 Task: Find connections with filter location Srīsailain with filter topic #Socialentrepreneurshipwith filter profile language Potuguese with filter current company Reliance Digital Retail Ltd. with filter school Vijaya College, 11th Main, 4th block, Jayanagar, Bangalore-11.(Previous name: B.H.S First Grade College) with filter industry Hotels and Motels with filter service category Web Design with filter keywords title Vice President of Marketing
Action: Mouse moved to (537, 67)
Screenshot: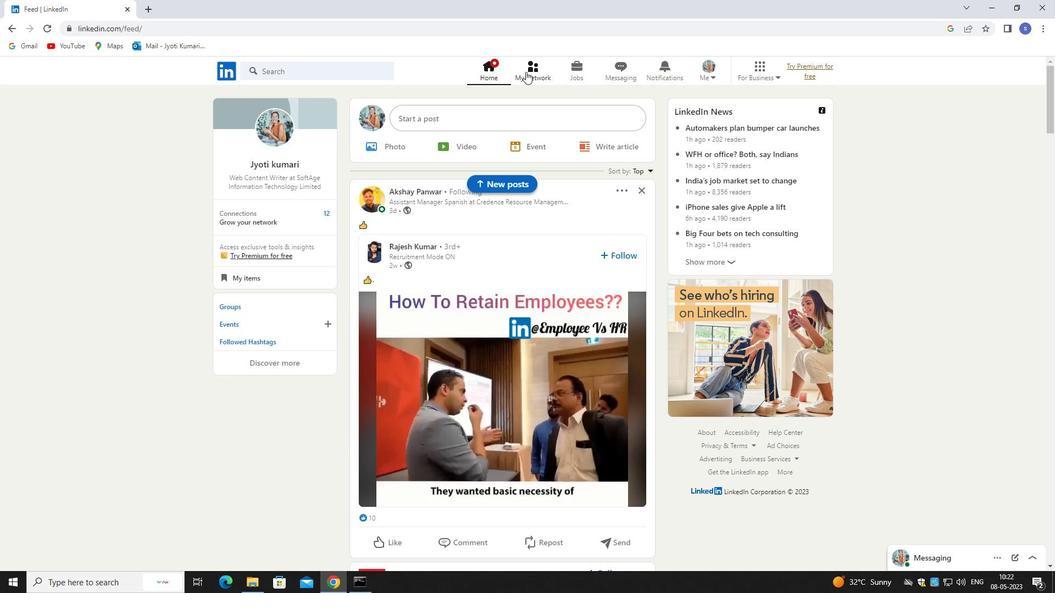
Action: Mouse pressed left at (537, 67)
Screenshot: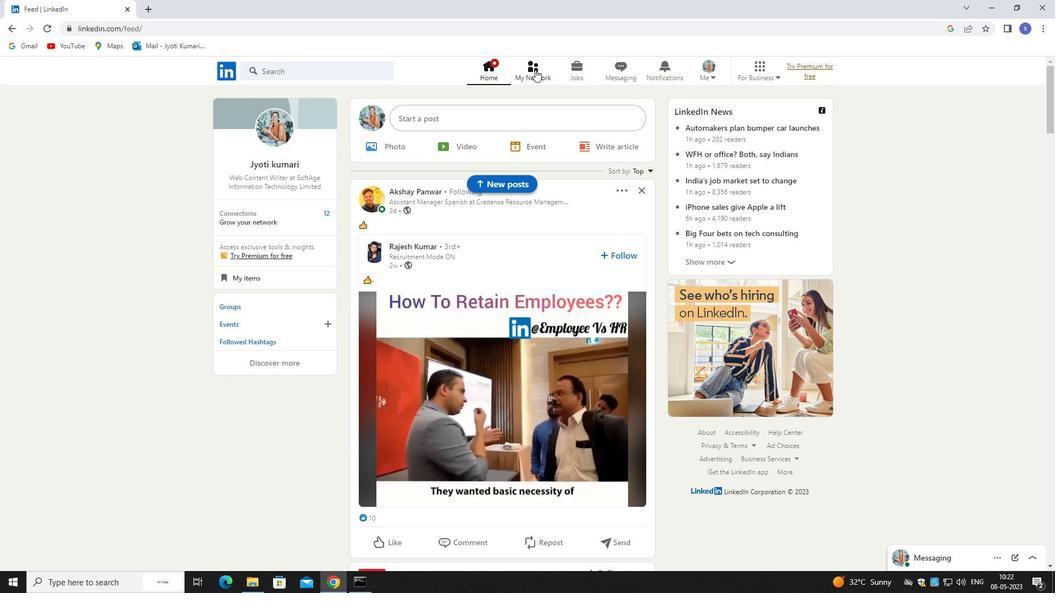 
Action: Mouse moved to (538, 67)
Screenshot: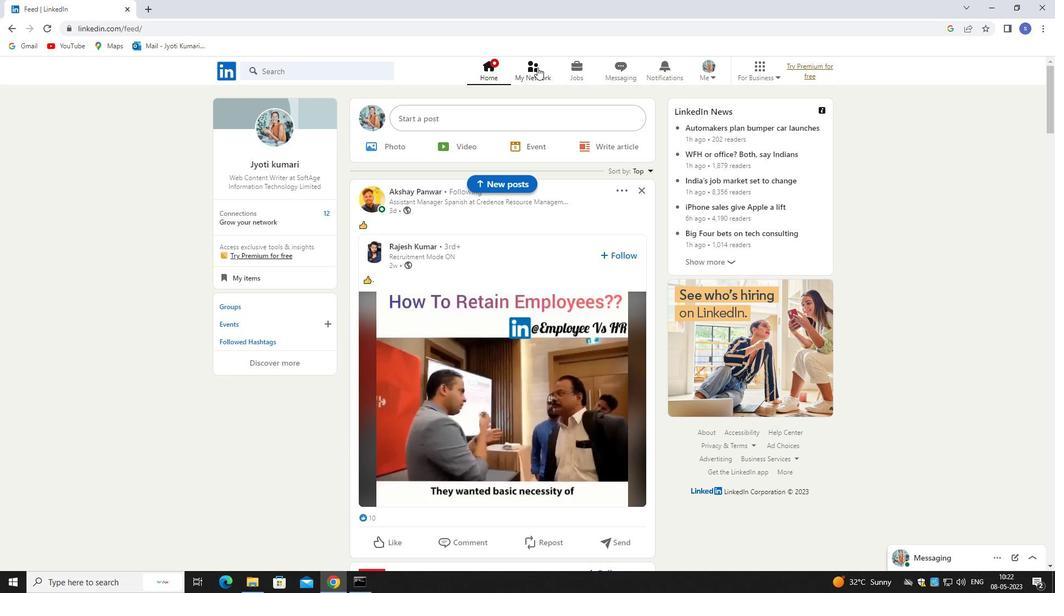 
Action: Mouse pressed left at (538, 67)
Screenshot: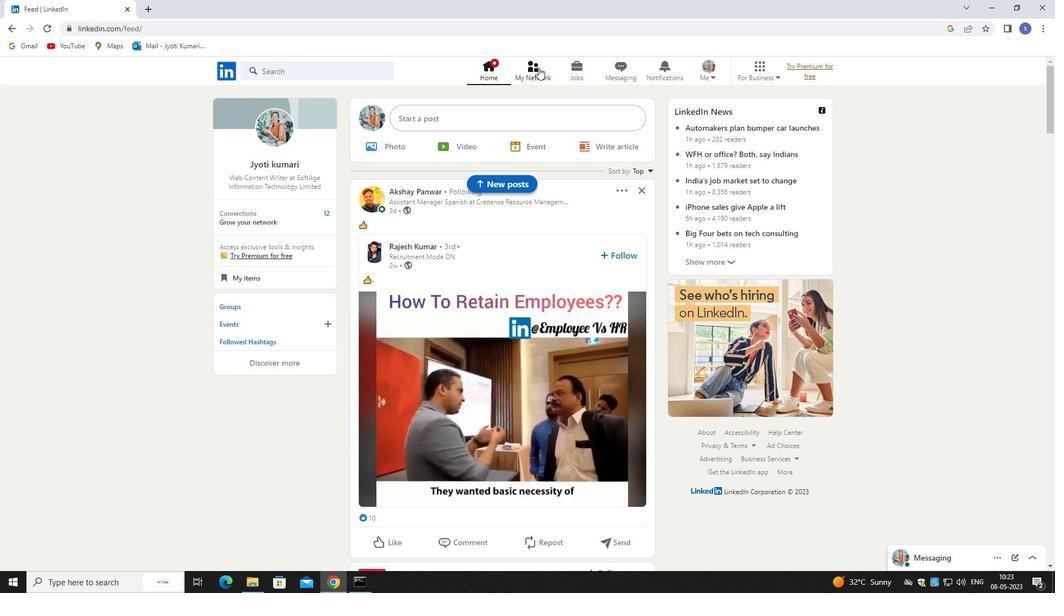 
Action: Mouse moved to (358, 128)
Screenshot: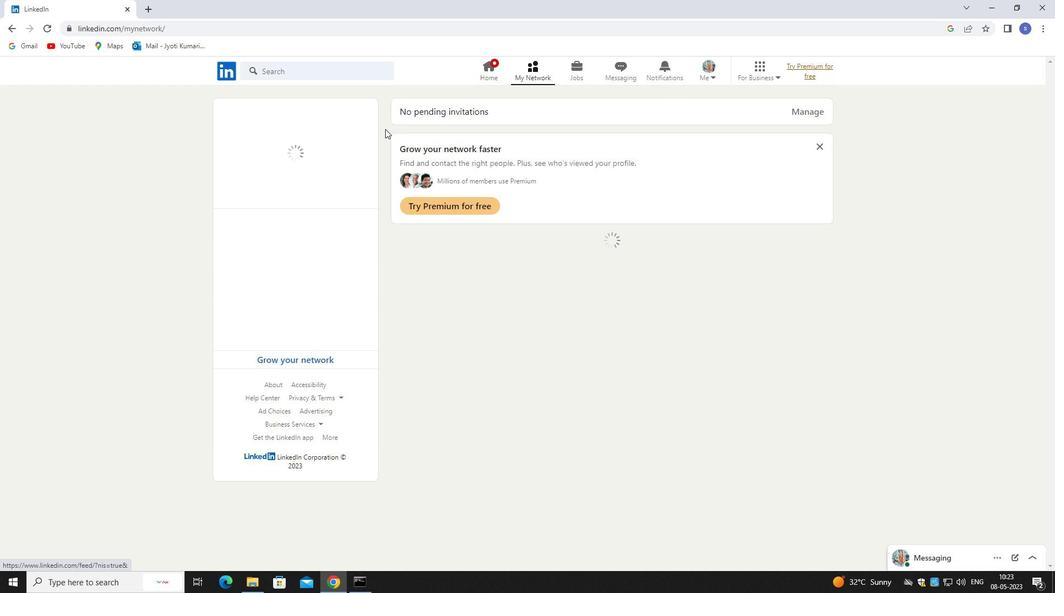 
Action: Mouse pressed left at (358, 128)
Screenshot: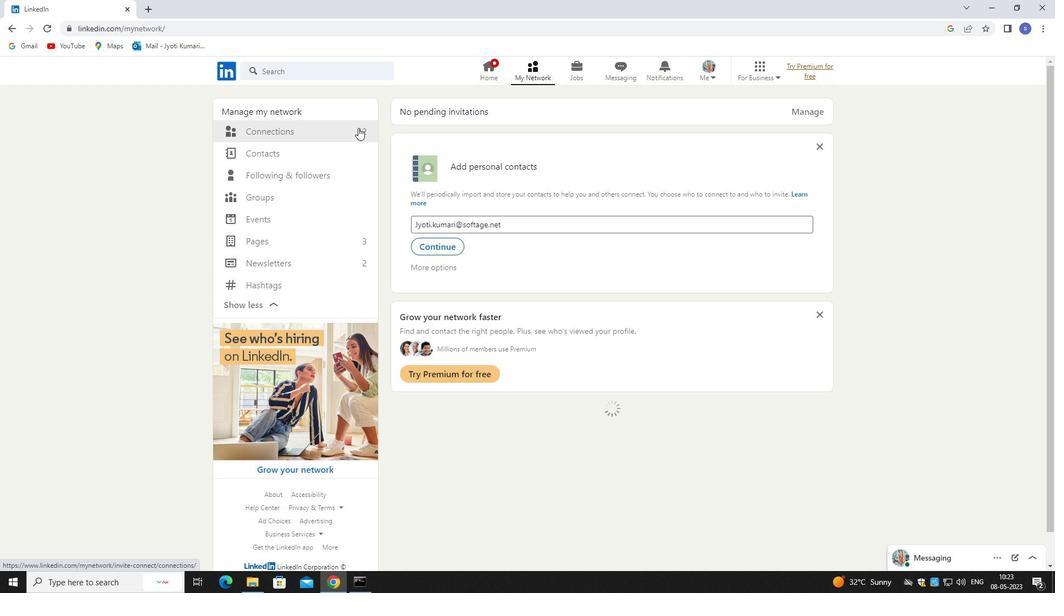 
Action: Mouse pressed left at (358, 128)
Screenshot: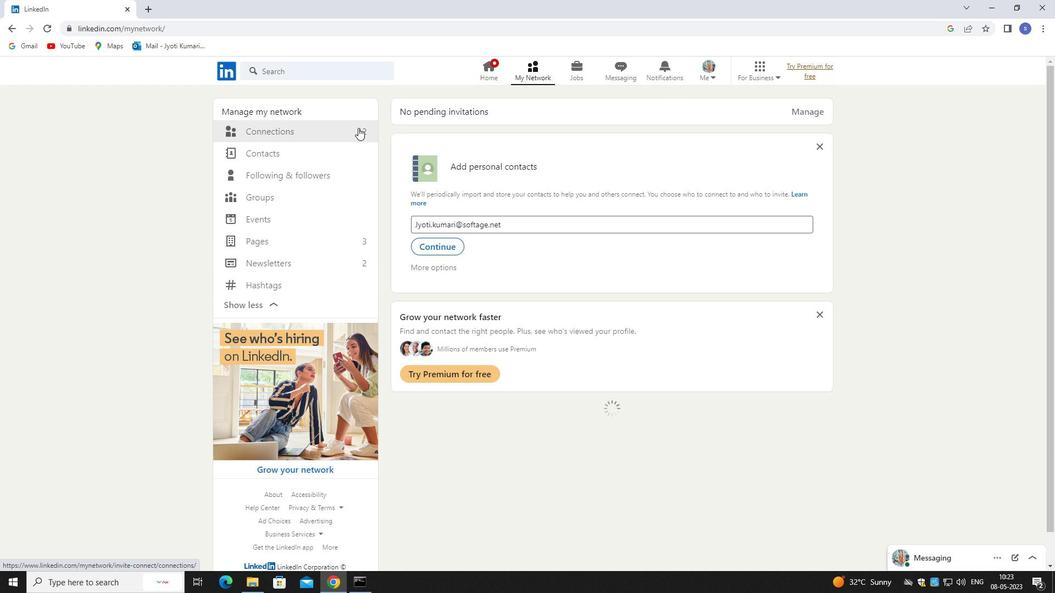 
Action: Mouse moved to (599, 130)
Screenshot: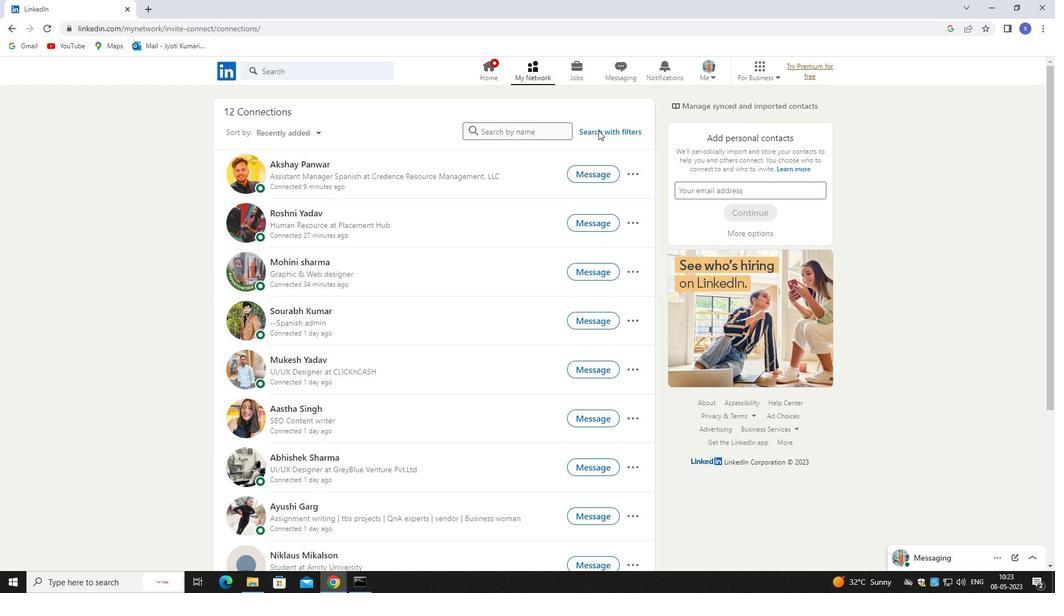 
Action: Mouse pressed left at (599, 130)
Screenshot: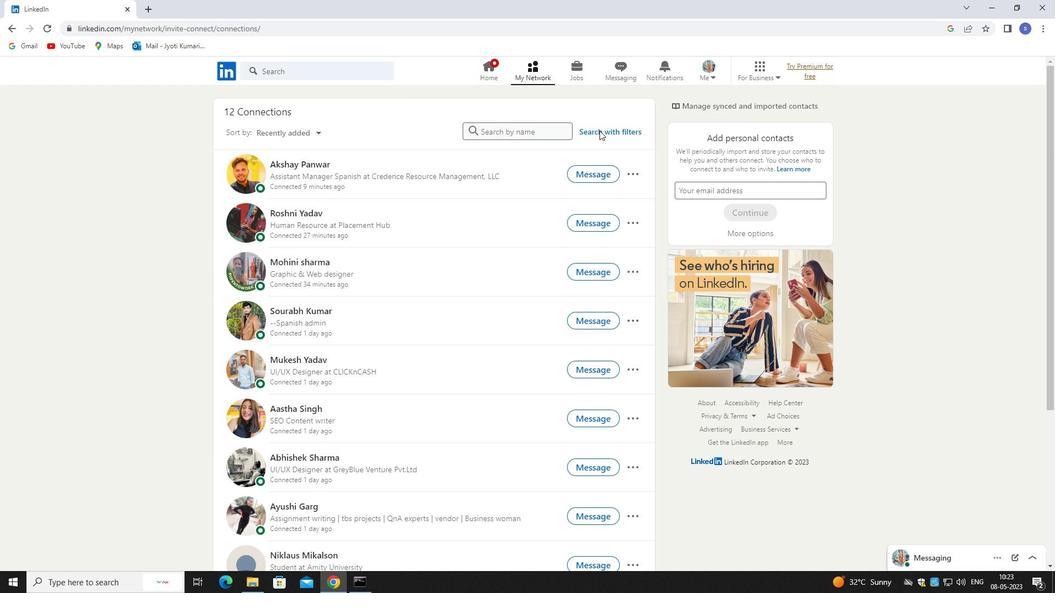 
Action: Mouse moved to (600, 130)
Screenshot: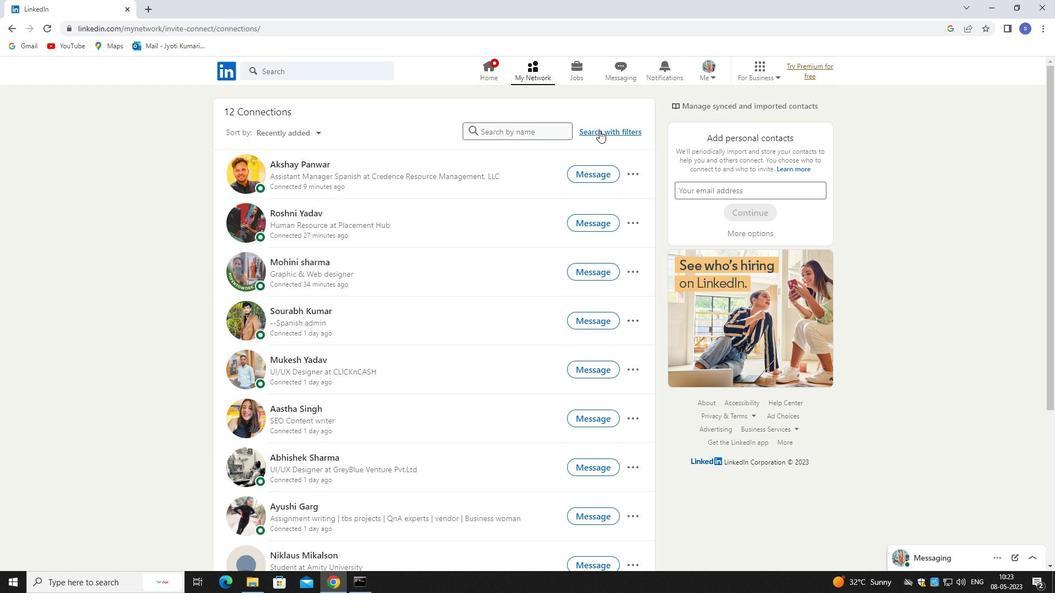
Action: Mouse pressed left at (600, 130)
Screenshot: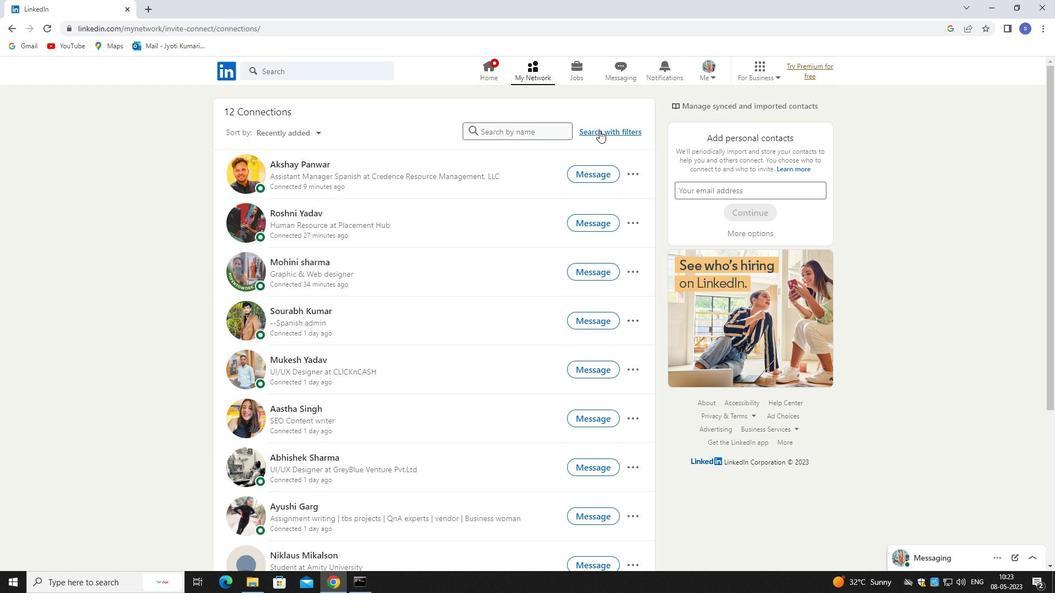 
Action: Mouse moved to (567, 103)
Screenshot: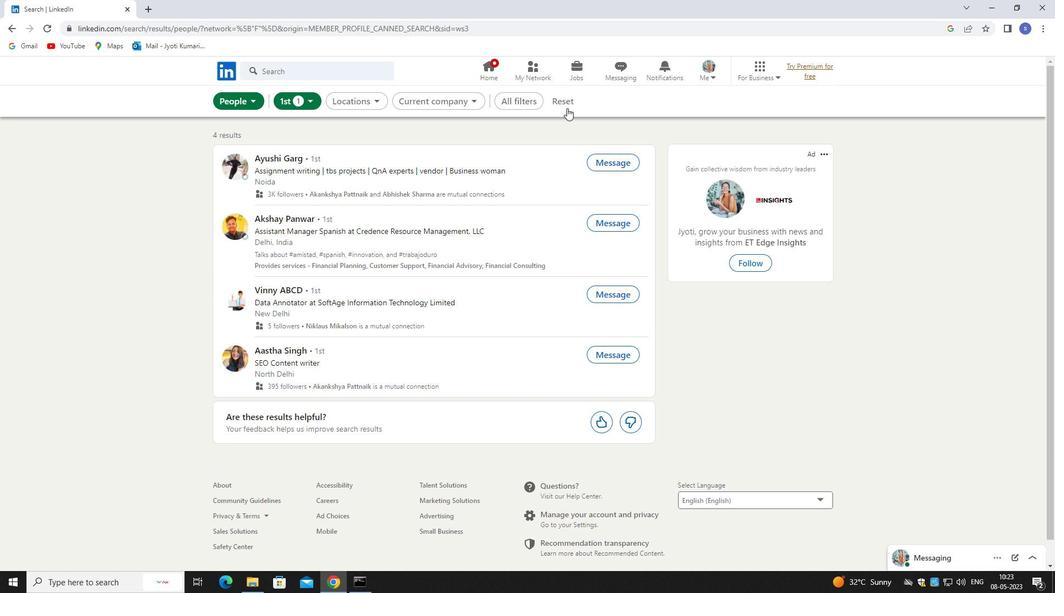 
Action: Mouse pressed left at (567, 103)
Screenshot: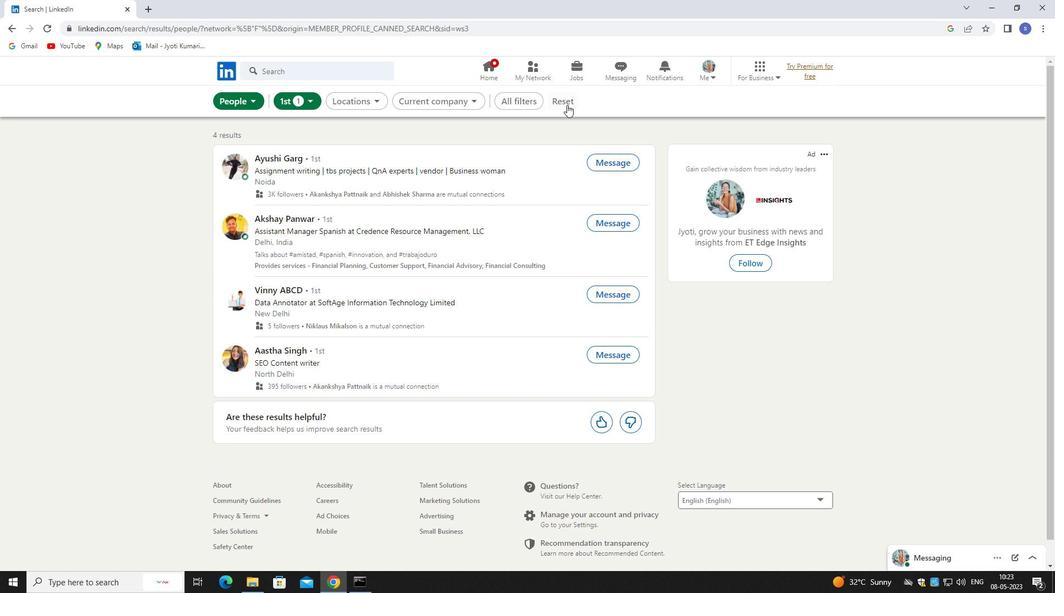 
Action: Mouse moved to (549, 99)
Screenshot: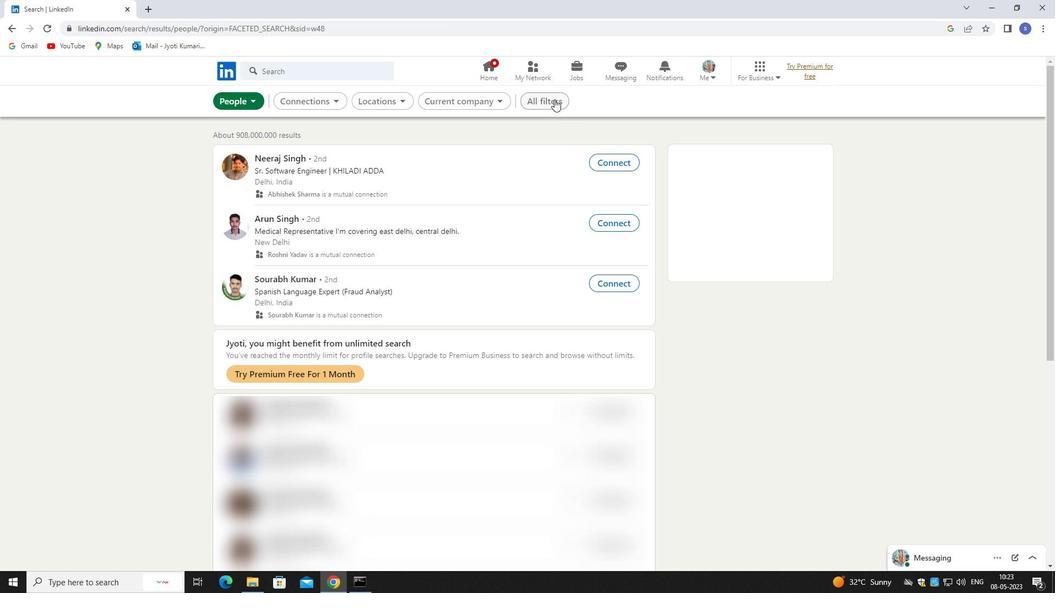 
Action: Mouse pressed left at (549, 99)
Screenshot: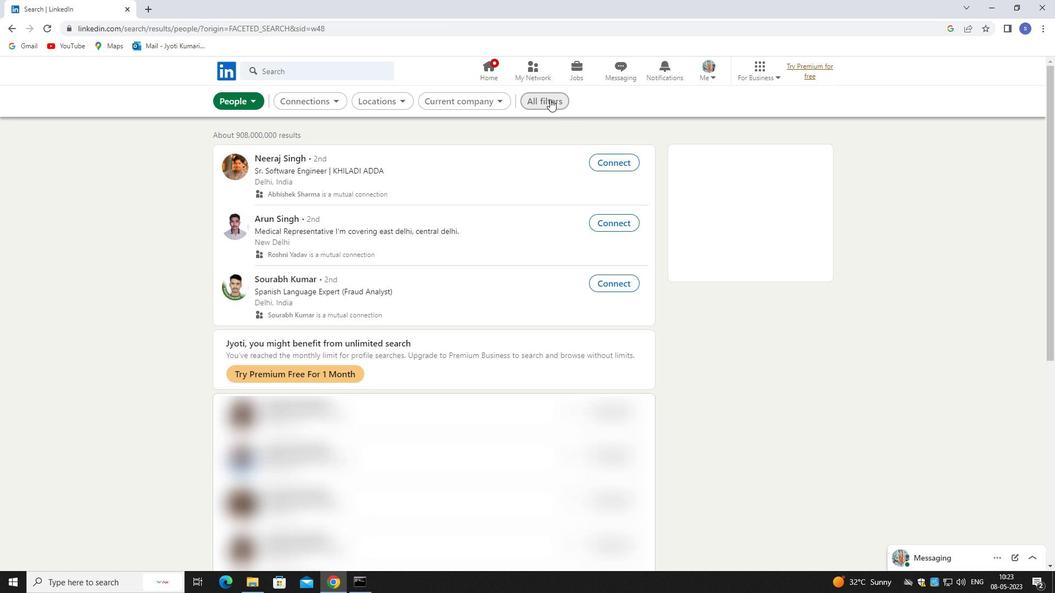 
Action: Mouse moved to (923, 432)
Screenshot: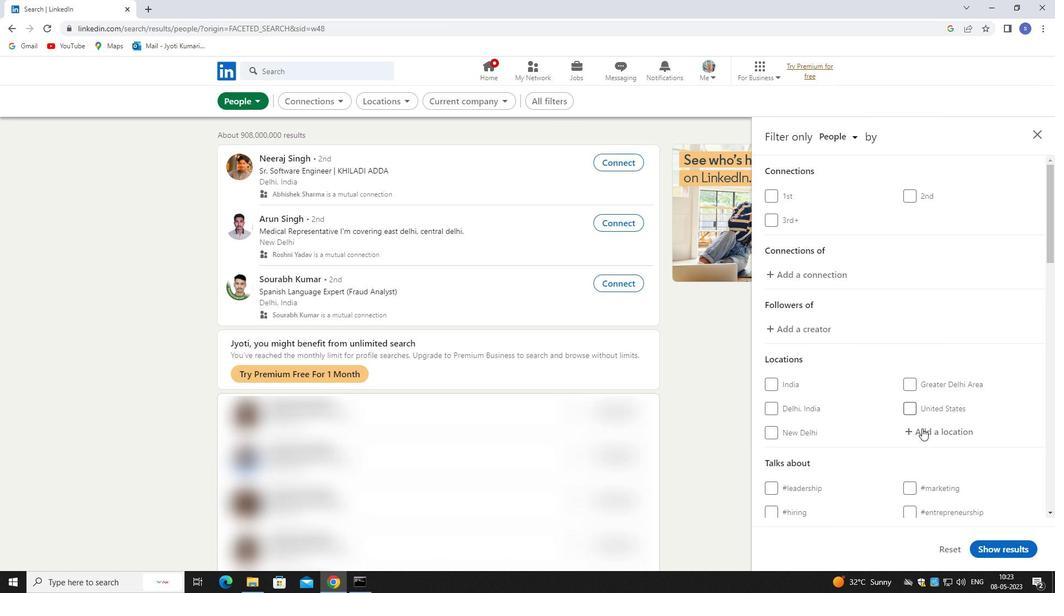 
Action: Mouse pressed left at (923, 432)
Screenshot: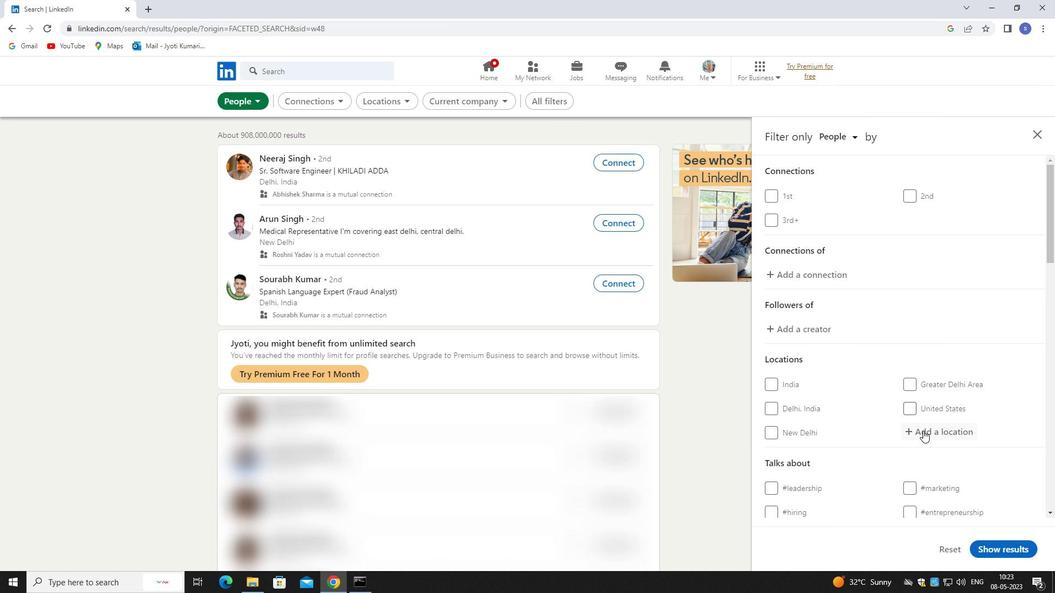 
Action: Mouse moved to (918, 456)
Screenshot: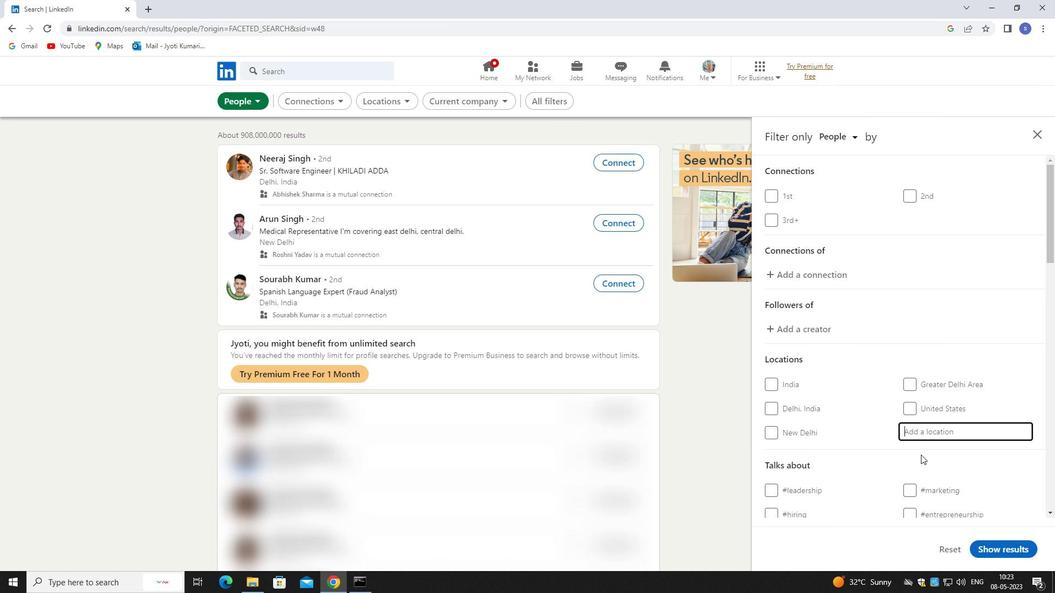 
Action: Key pressed srisai
Screenshot: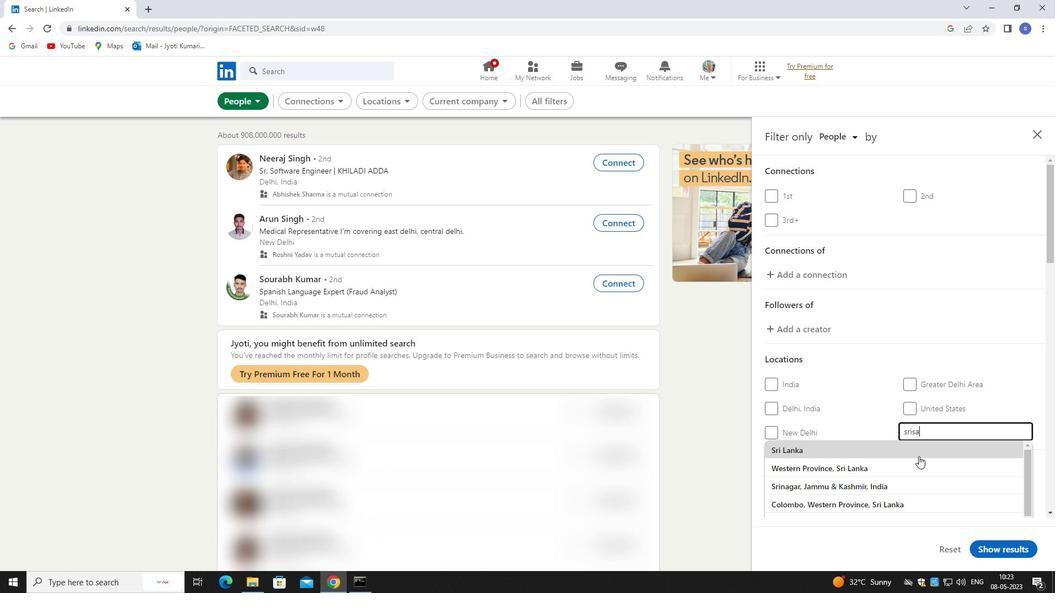
Action: Mouse moved to (925, 446)
Screenshot: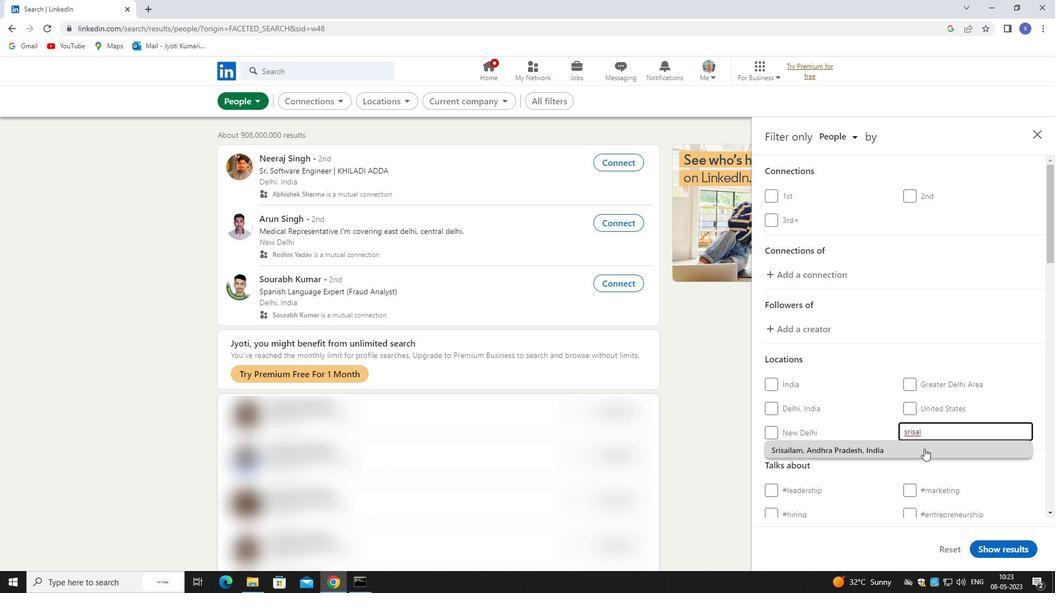 
Action: Mouse pressed left at (925, 446)
Screenshot: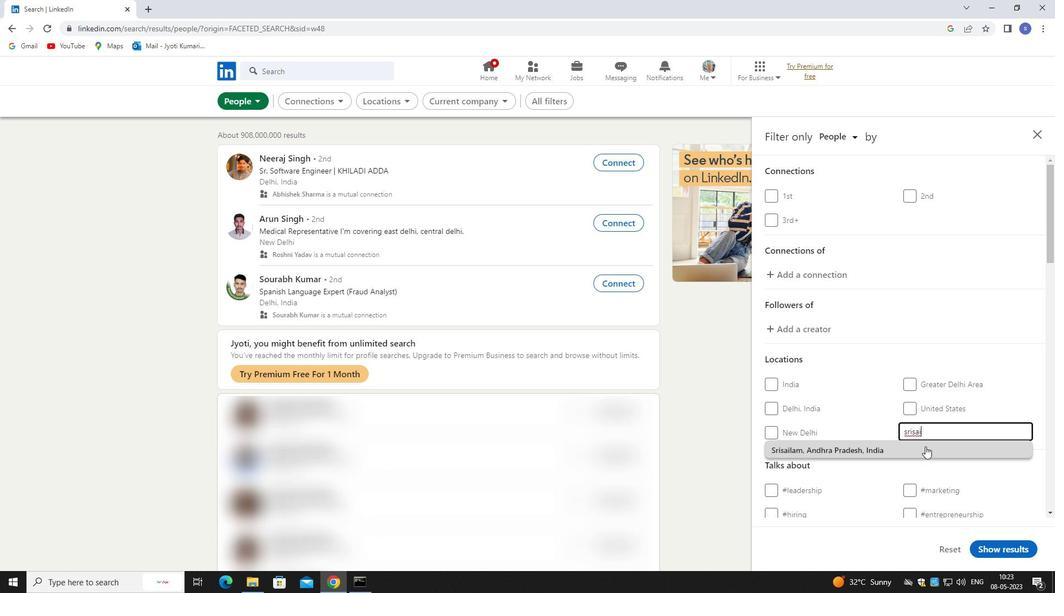 
Action: Mouse moved to (926, 446)
Screenshot: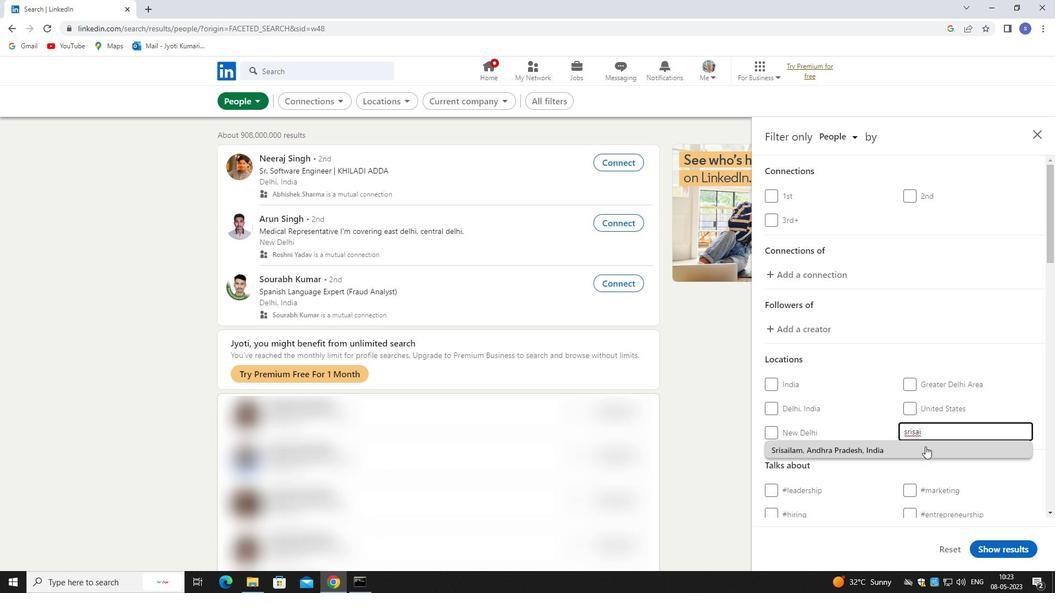 
Action: Mouse scrolled (926, 445) with delta (0, 0)
Screenshot: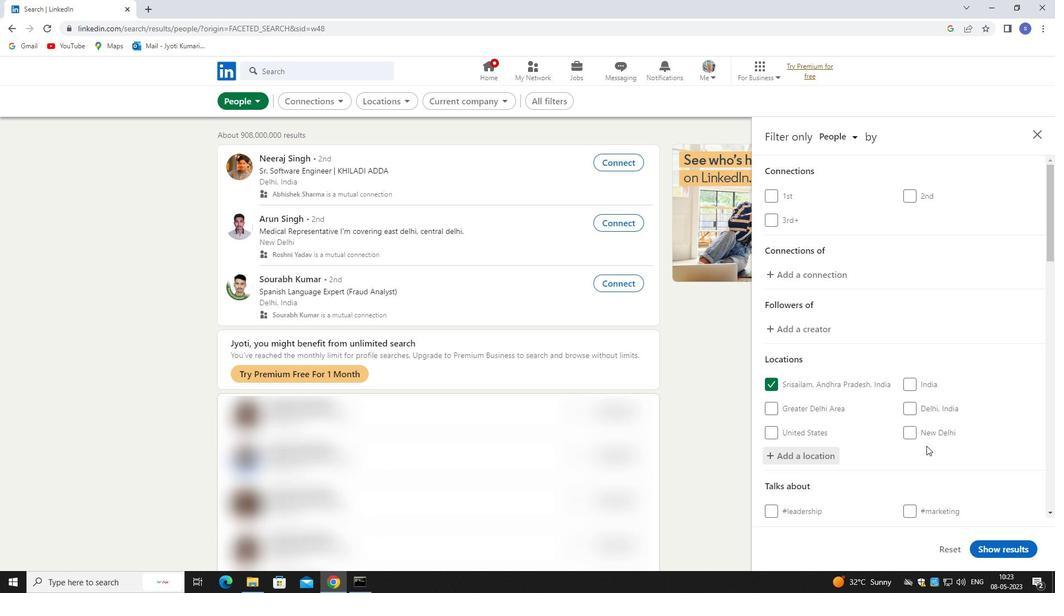 
Action: Mouse scrolled (926, 445) with delta (0, 0)
Screenshot: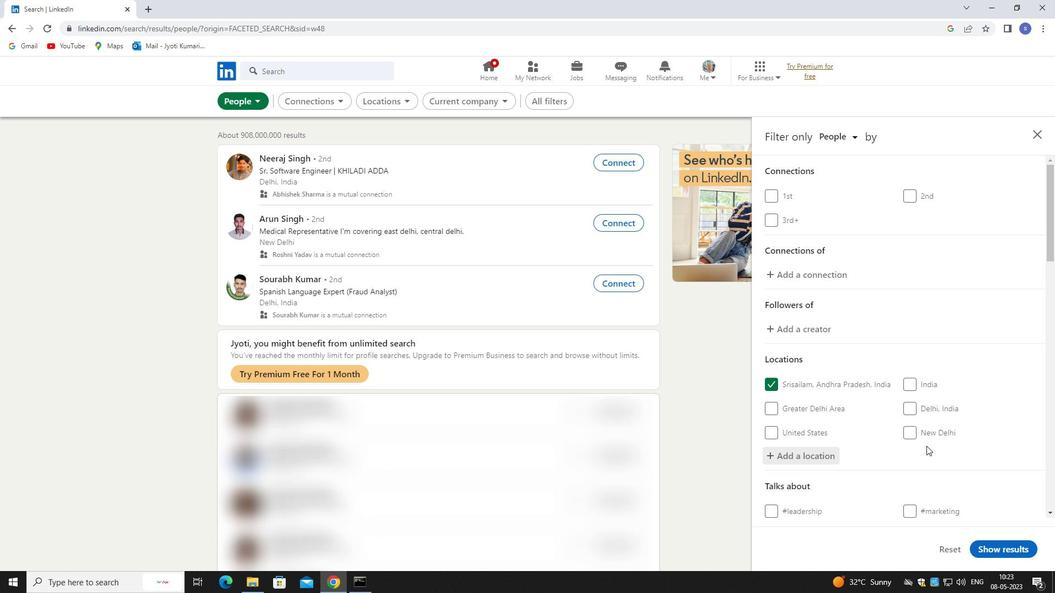 
Action: Mouse scrolled (926, 445) with delta (0, 0)
Screenshot: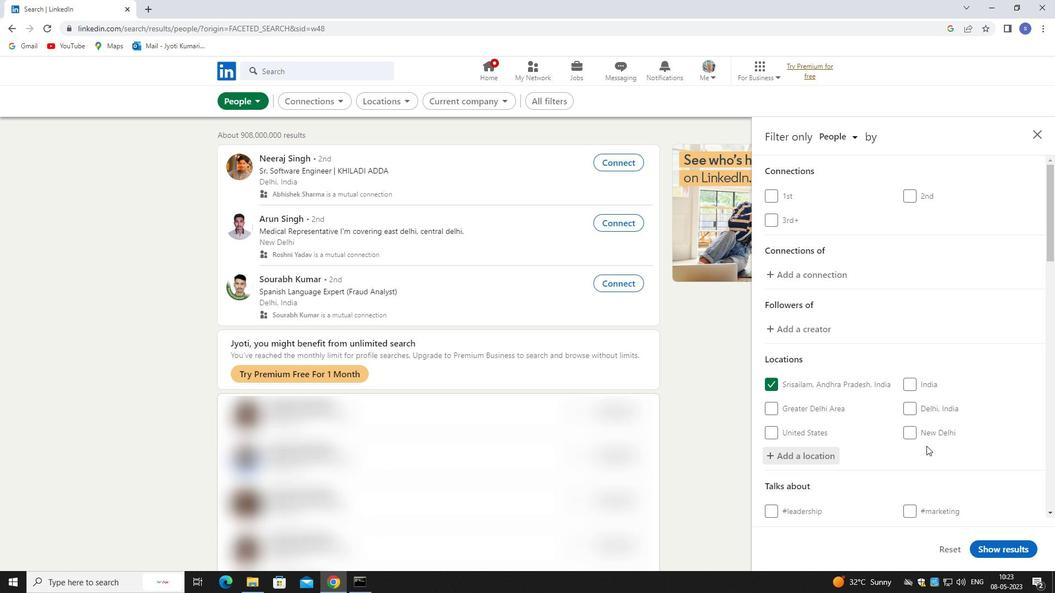 
Action: Mouse moved to (939, 393)
Screenshot: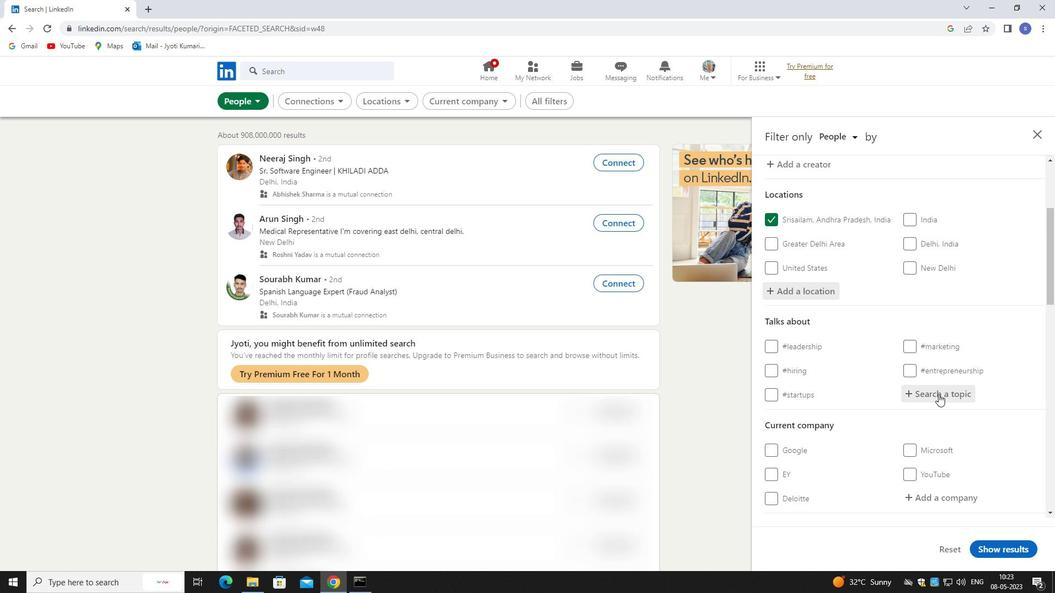 
Action: Mouse pressed left at (939, 393)
Screenshot: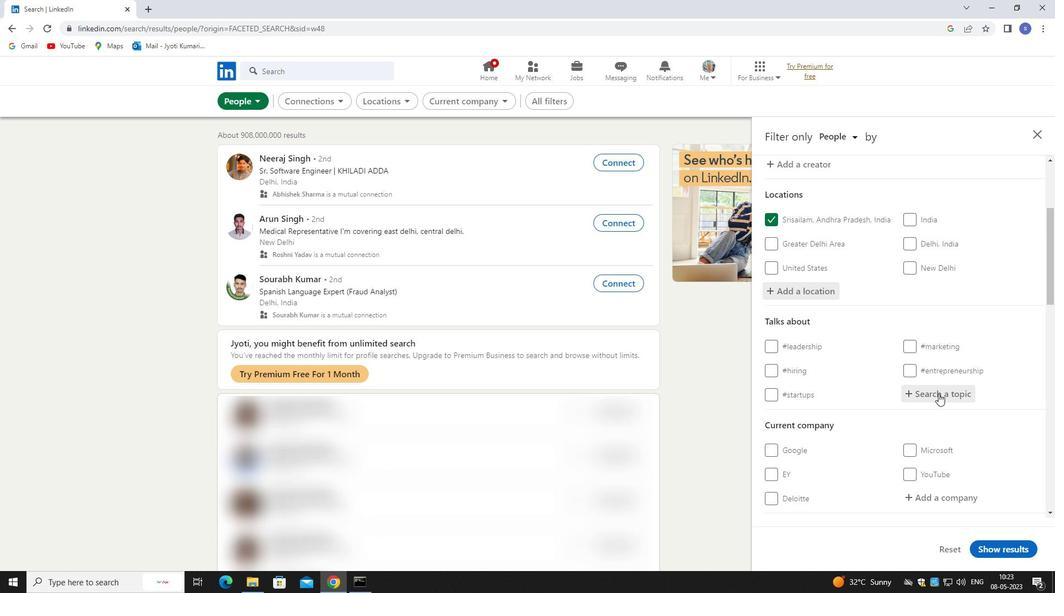 
Action: Mouse moved to (914, 410)
Screenshot: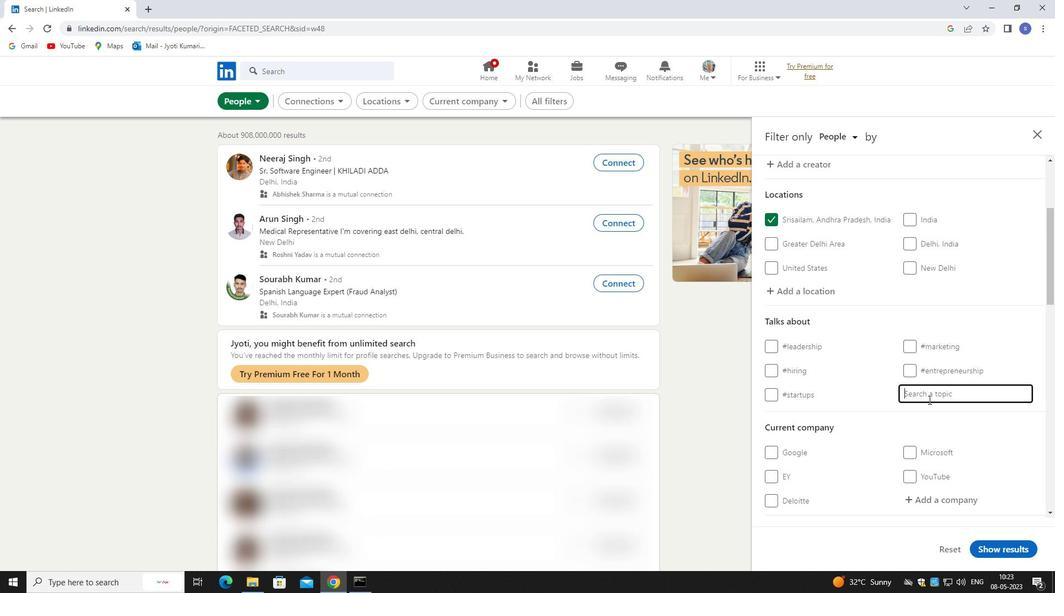 
Action: Key pressed socialen
Screenshot: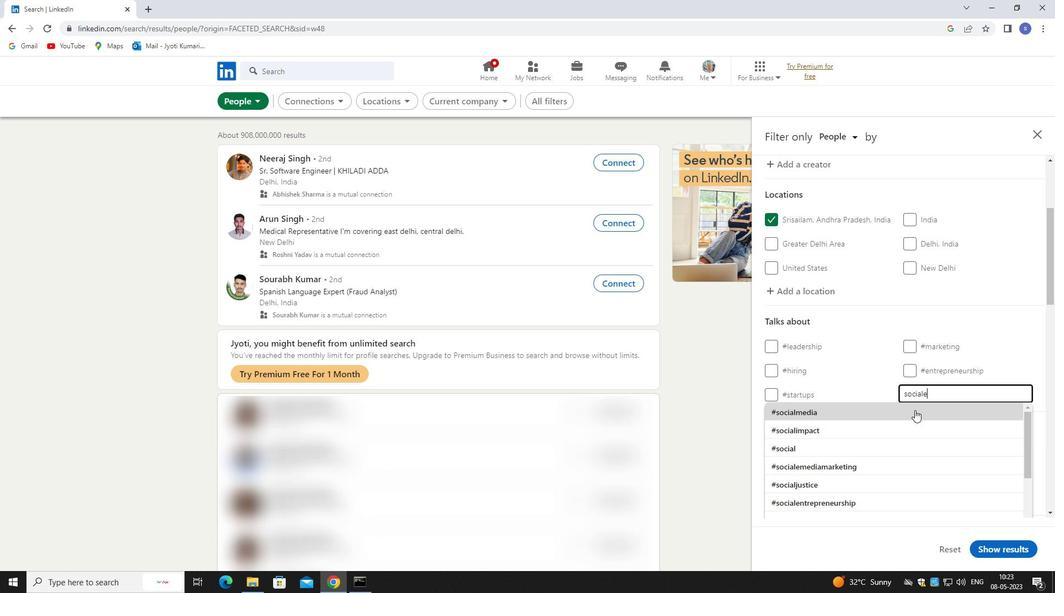 
Action: Mouse moved to (911, 413)
Screenshot: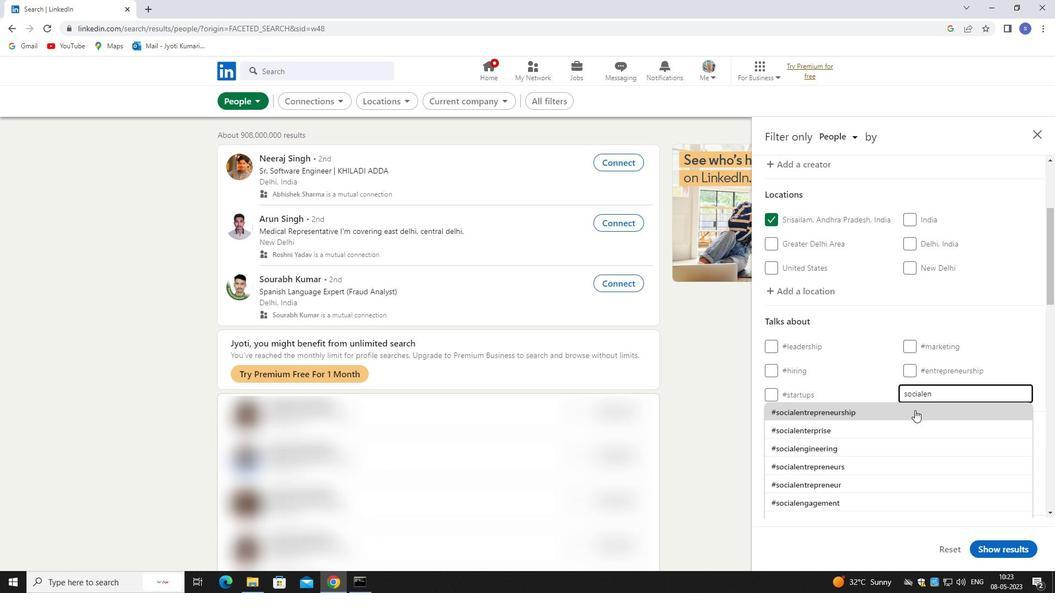 
Action: Mouse pressed left at (911, 413)
Screenshot: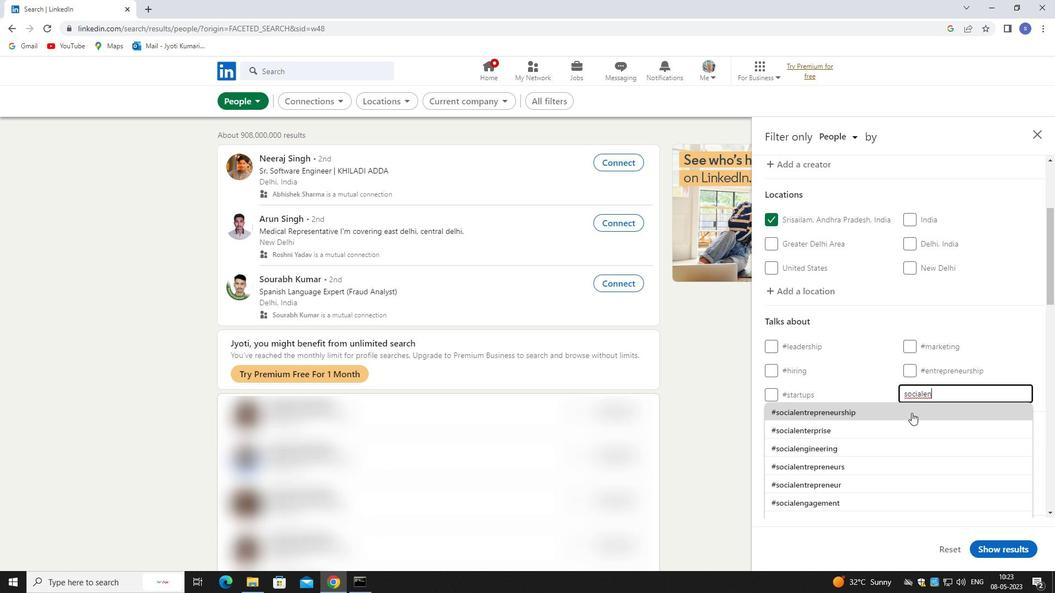 
Action: Mouse scrolled (911, 412) with delta (0, 0)
Screenshot: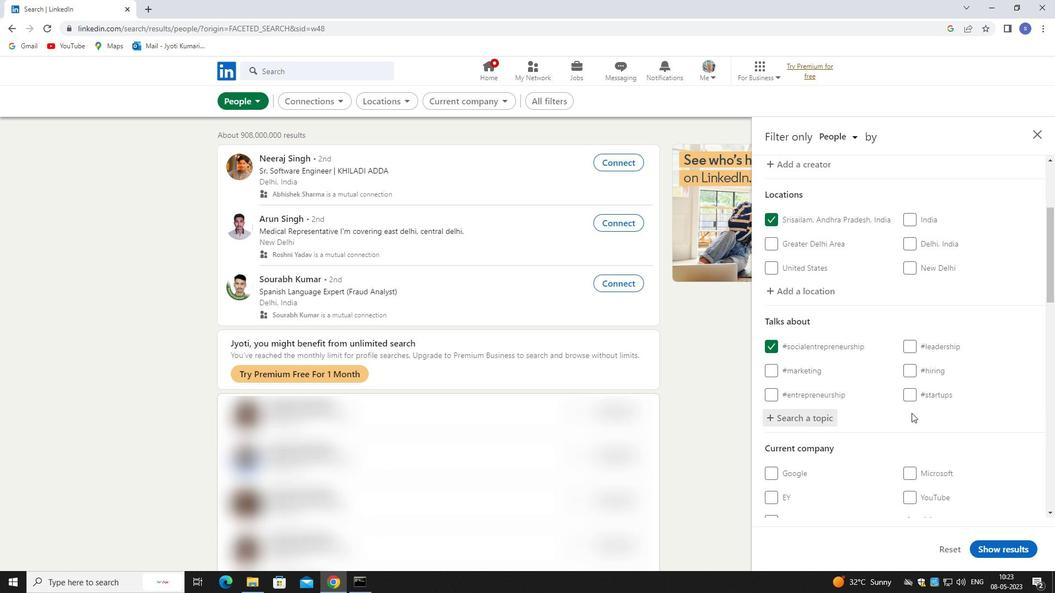 
Action: Mouse scrolled (911, 412) with delta (0, 0)
Screenshot: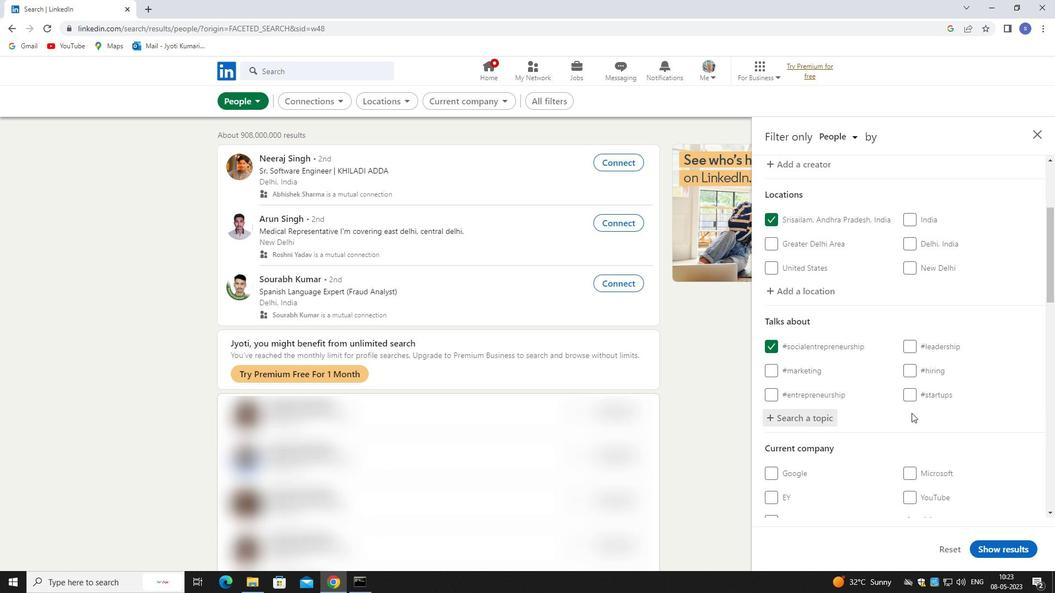 
Action: Mouse scrolled (911, 412) with delta (0, 0)
Screenshot: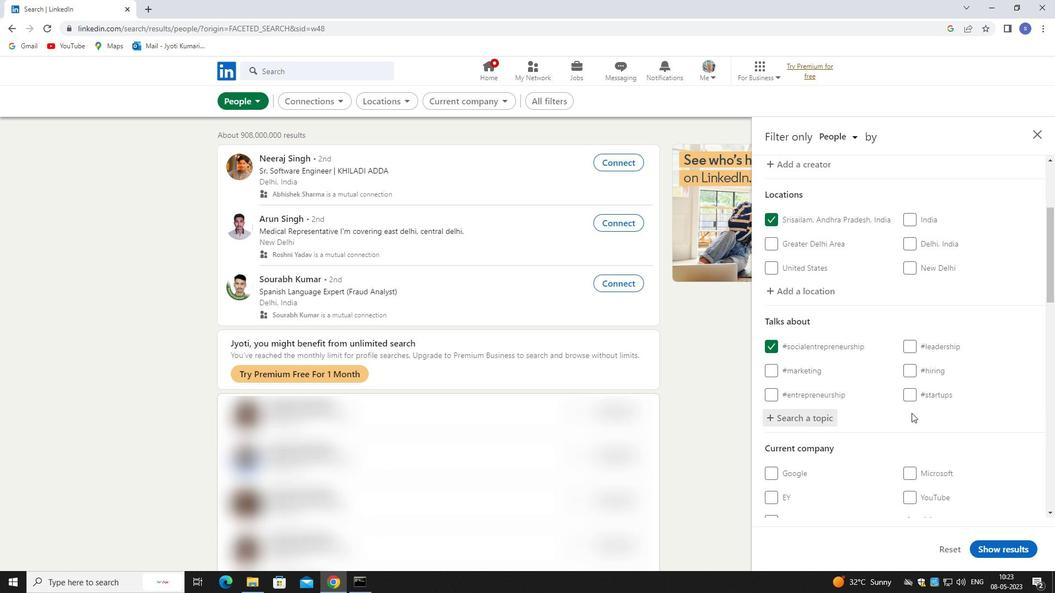 
Action: Mouse scrolled (911, 412) with delta (0, 0)
Screenshot: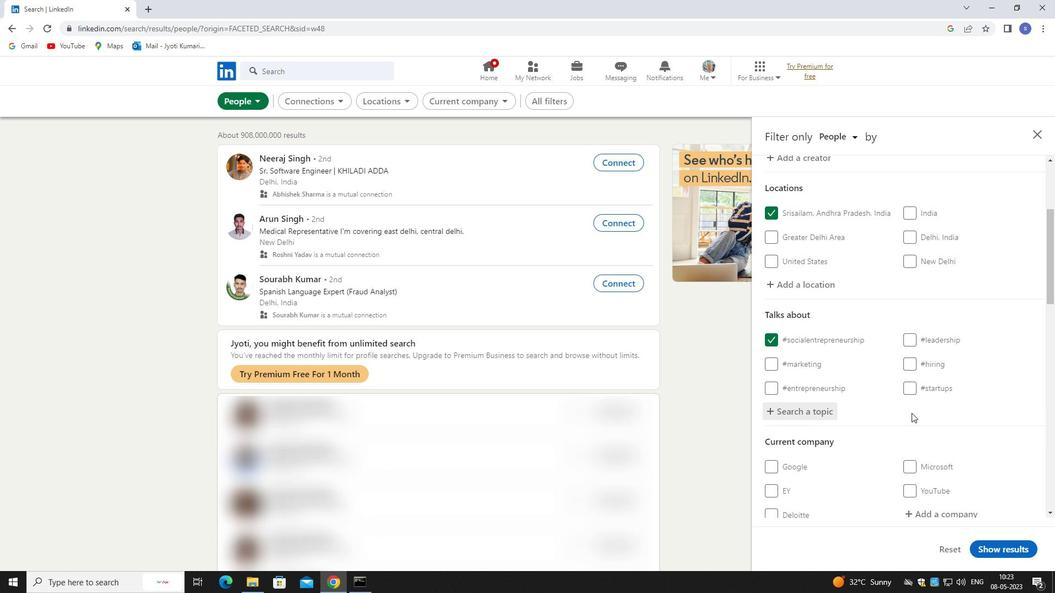 
Action: Mouse moved to (944, 302)
Screenshot: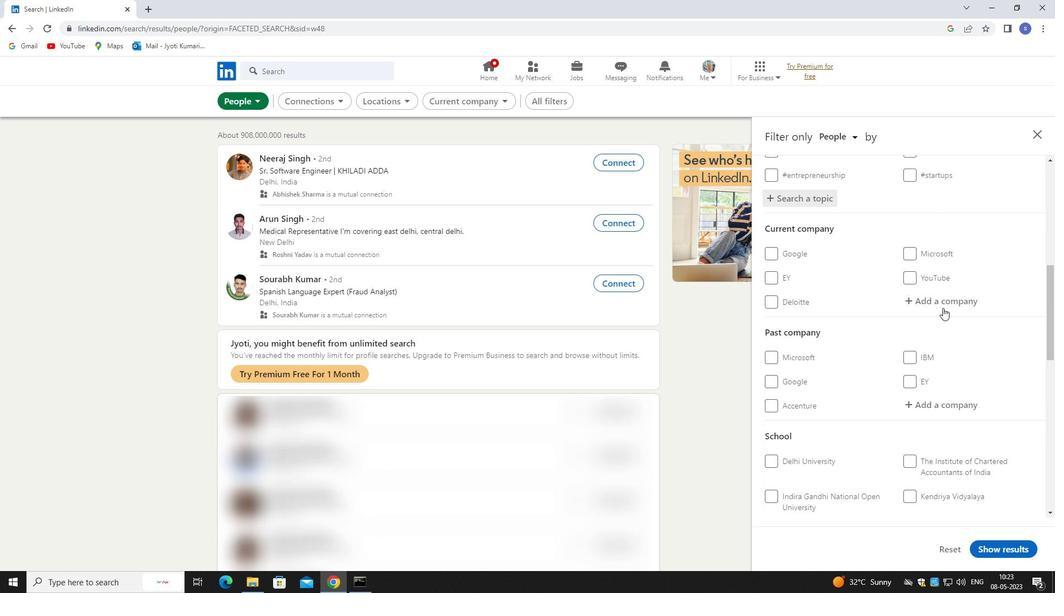 
Action: Mouse pressed left at (944, 302)
Screenshot: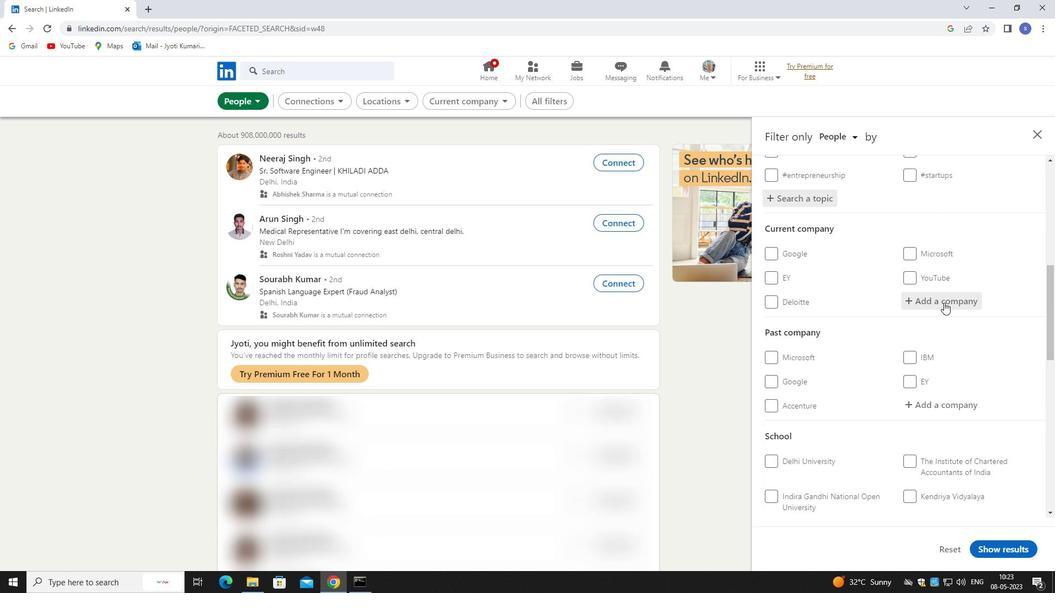 
Action: Mouse moved to (933, 304)
Screenshot: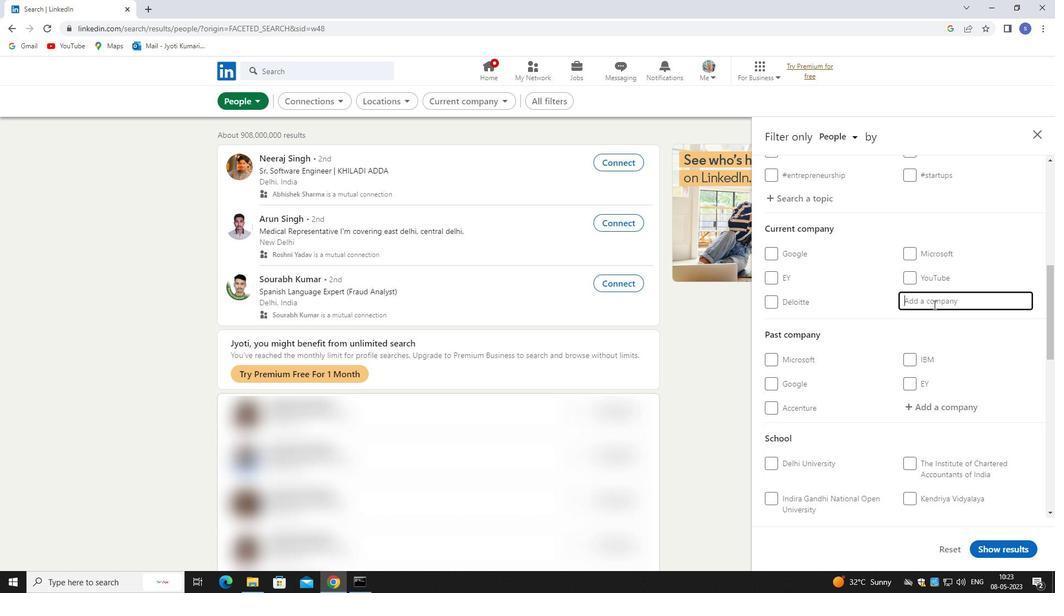 
Action: Key pressed reliance
Screenshot: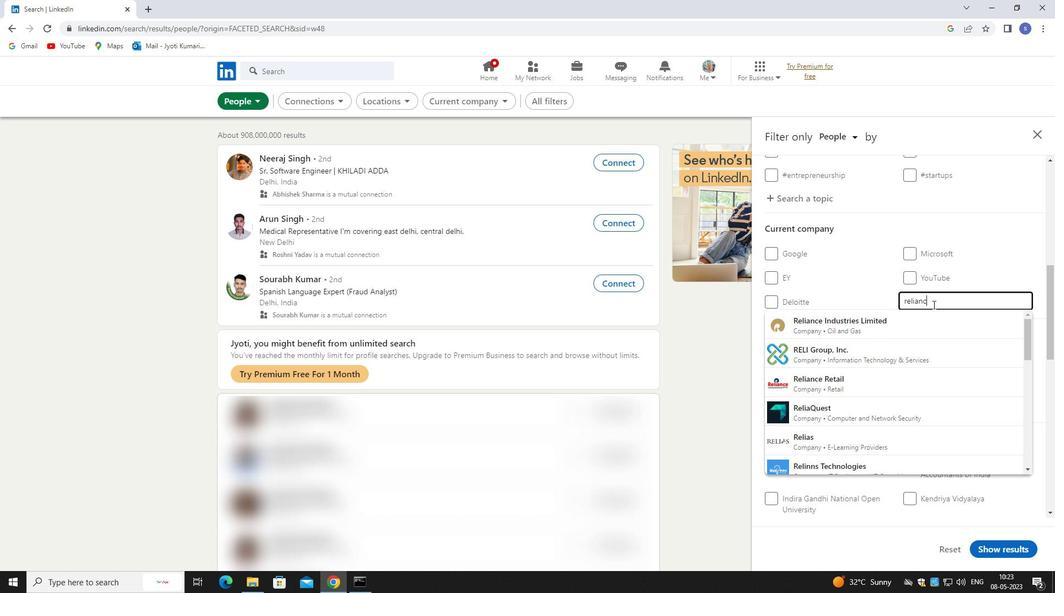 
Action: Mouse moved to (931, 460)
Screenshot: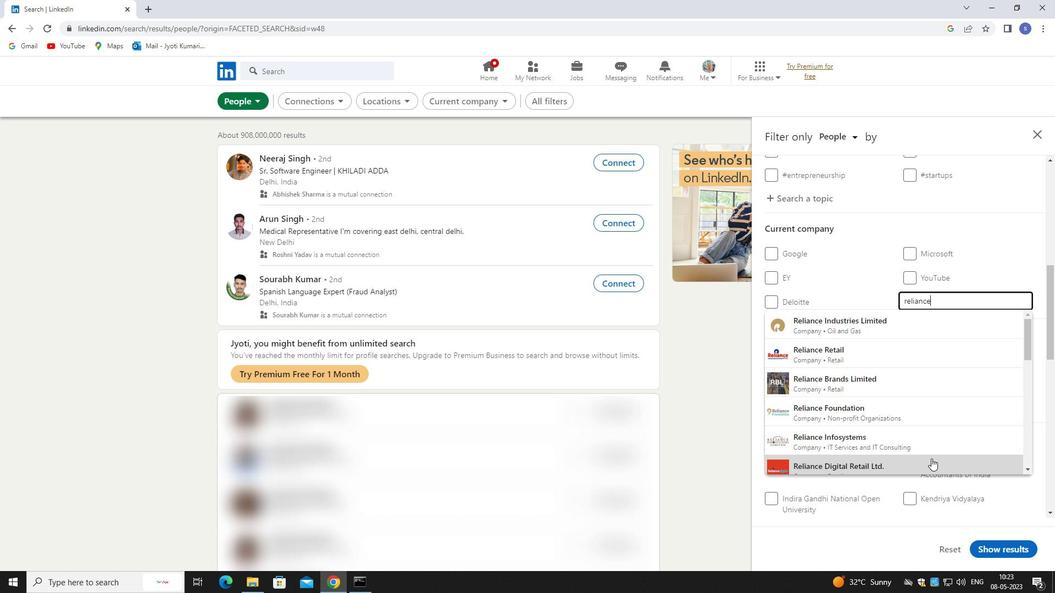 
Action: Mouse pressed left at (931, 460)
Screenshot: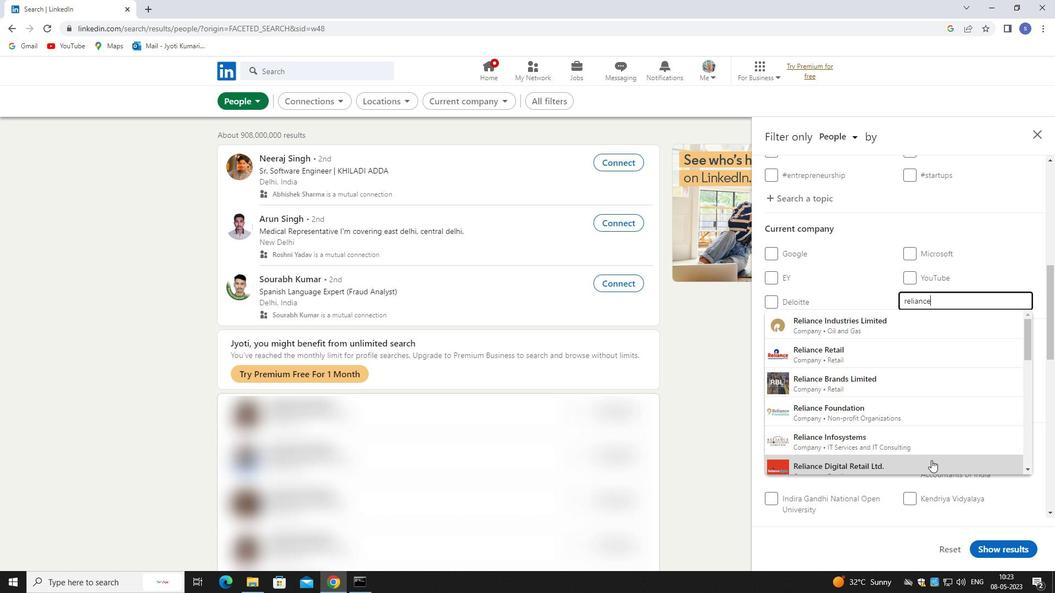 
Action: Mouse moved to (934, 454)
Screenshot: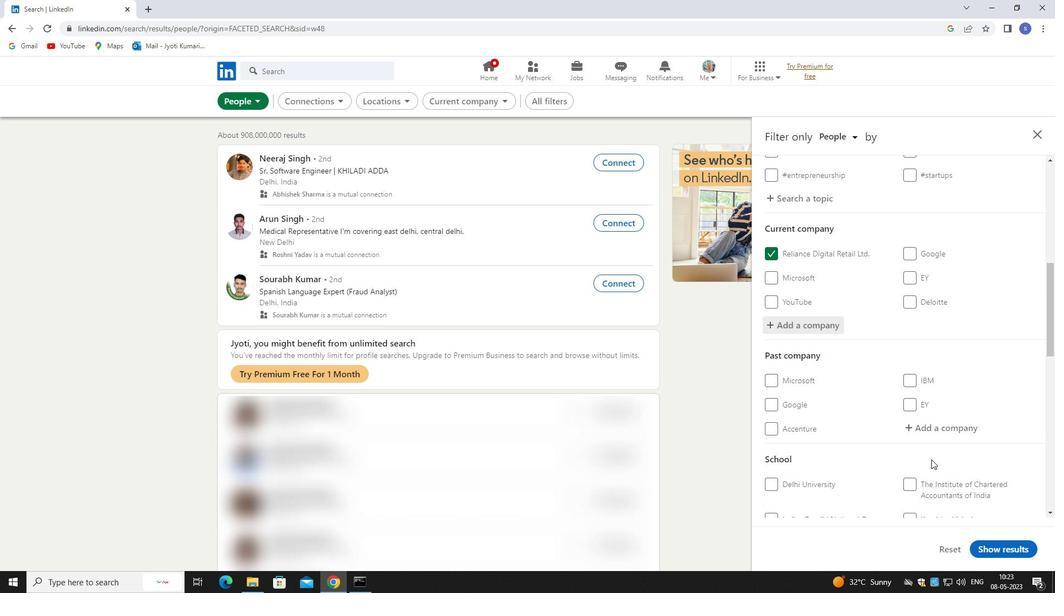 
Action: Mouse scrolled (934, 454) with delta (0, 0)
Screenshot: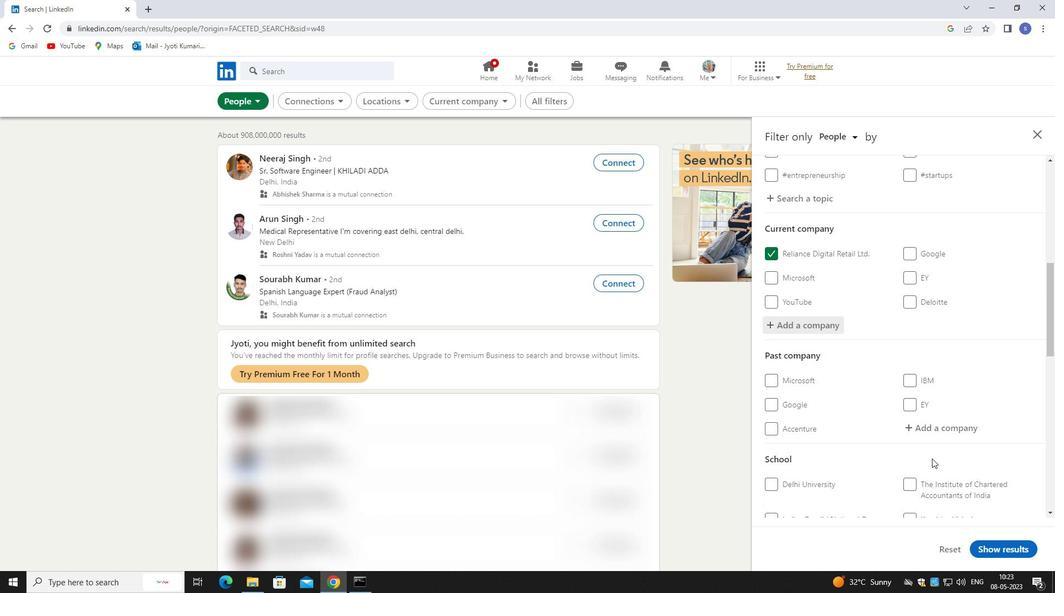 
Action: Mouse moved to (934, 454)
Screenshot: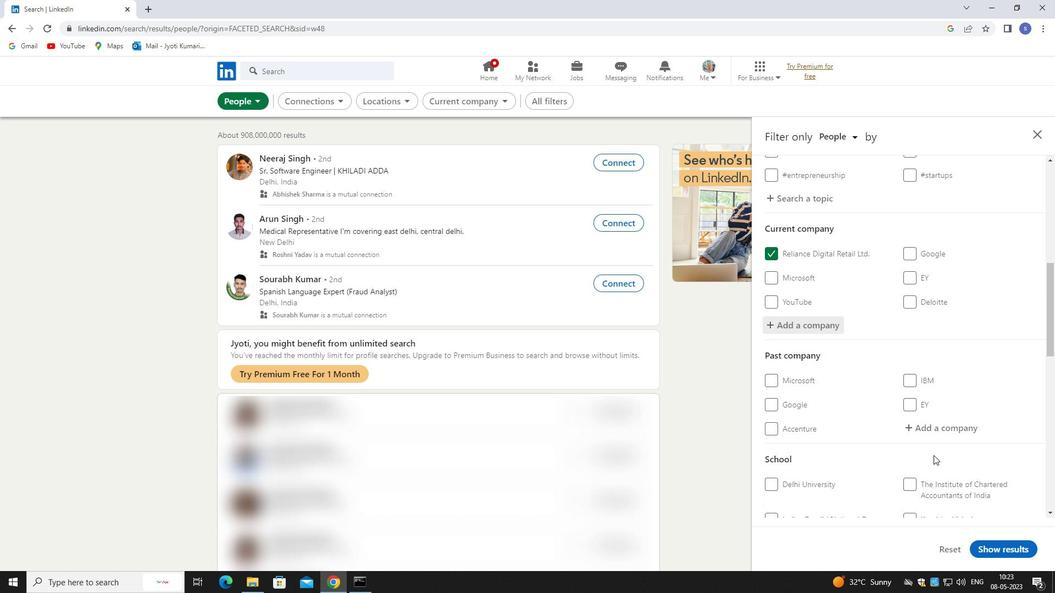 
Action: Mouse scrolled (934, 454) with delta (0, 0)
Screenshot: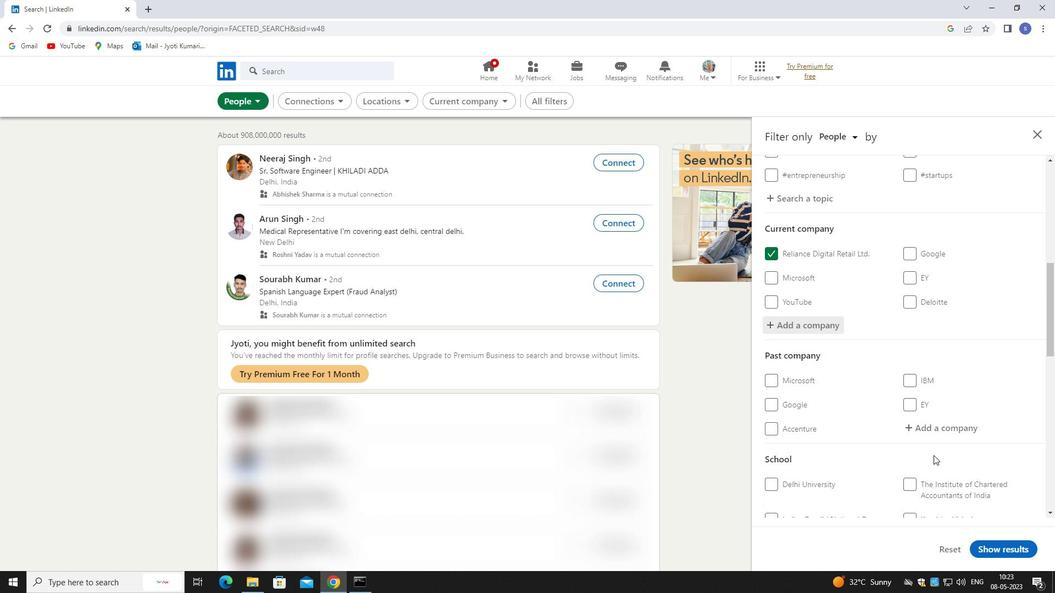 
Action: Mouse moved to (934, 454)
Screenshot: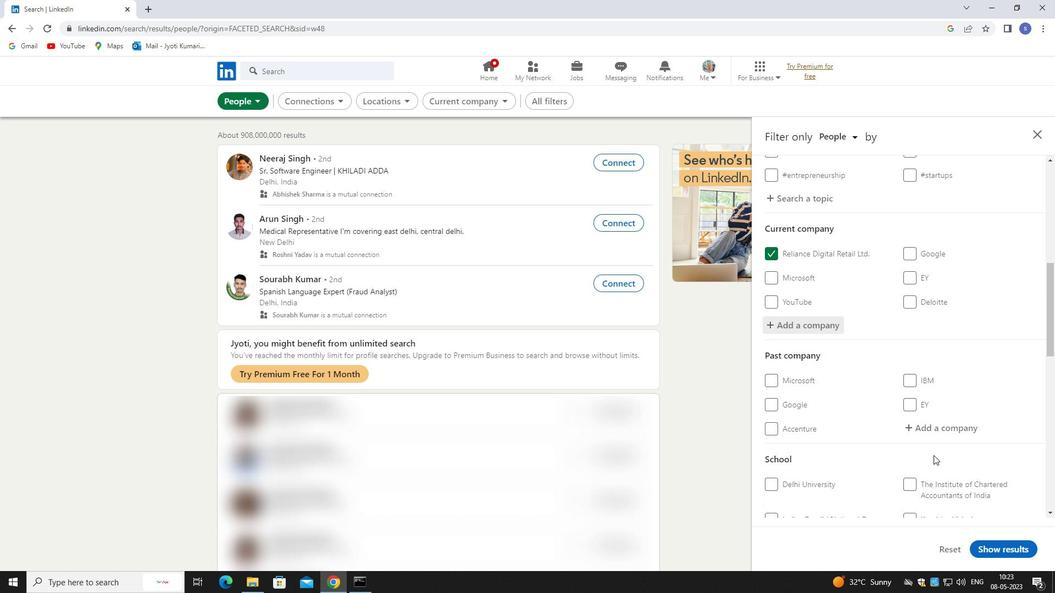 
Action: Mouse scrolled (934, 453) with delta (0, 0)
Screenshot: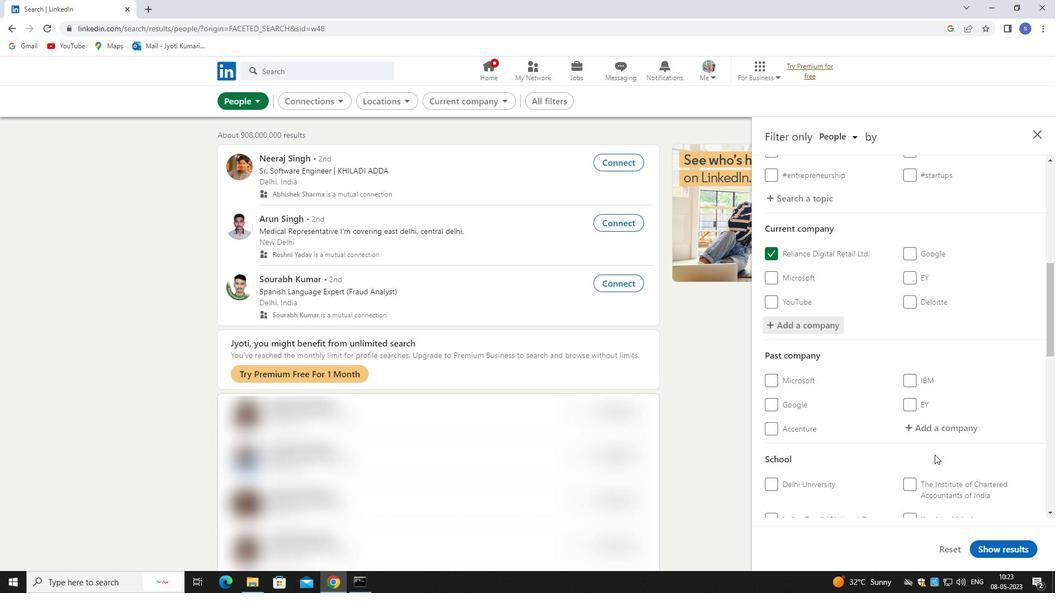 
Action: Mouse moved to (937, 391)
Screenshot: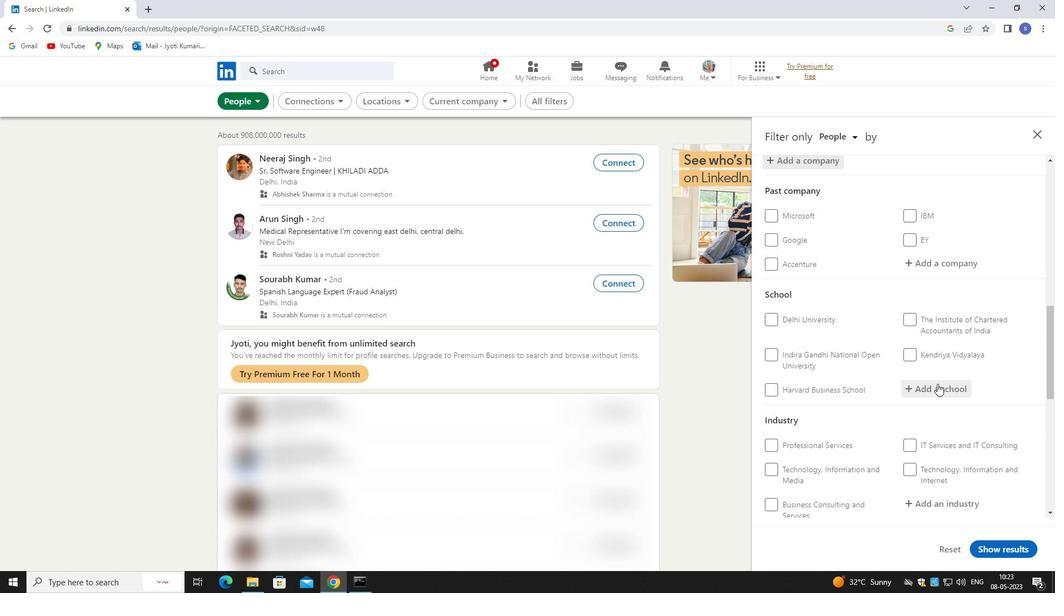 
Action: Mouse pressed left at (937, 391)
Screenshot: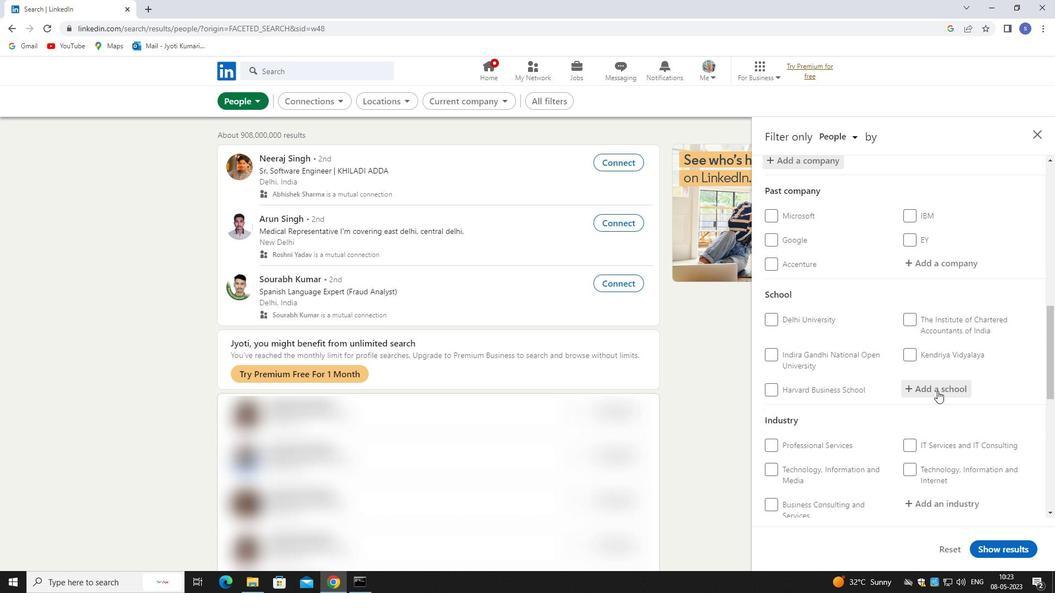 
Action: Mouse moved to (944, 392)
Screenshot: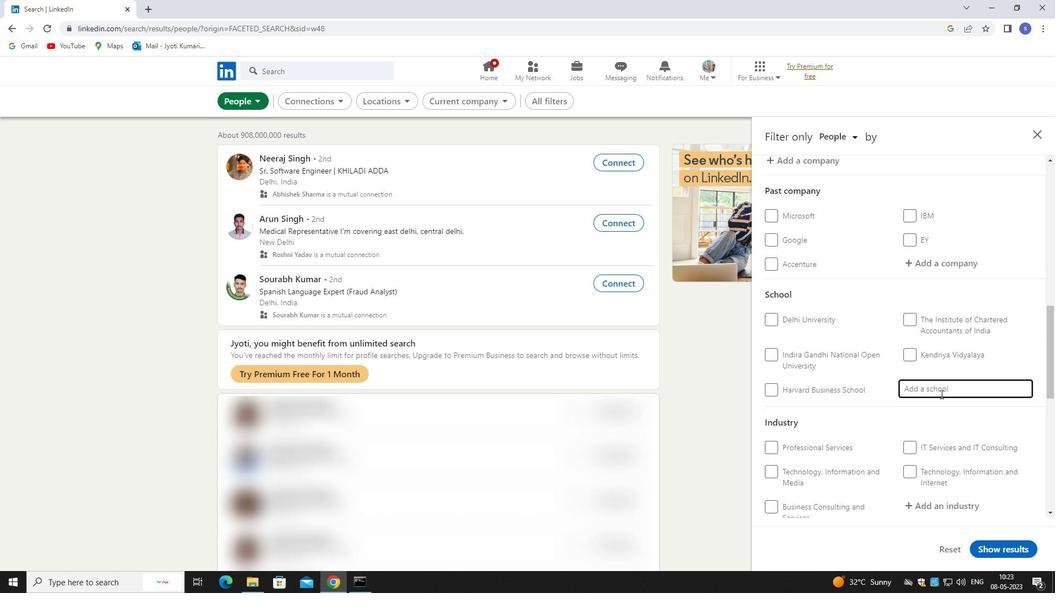 
Action: Key pressed vijaya
Screenshot: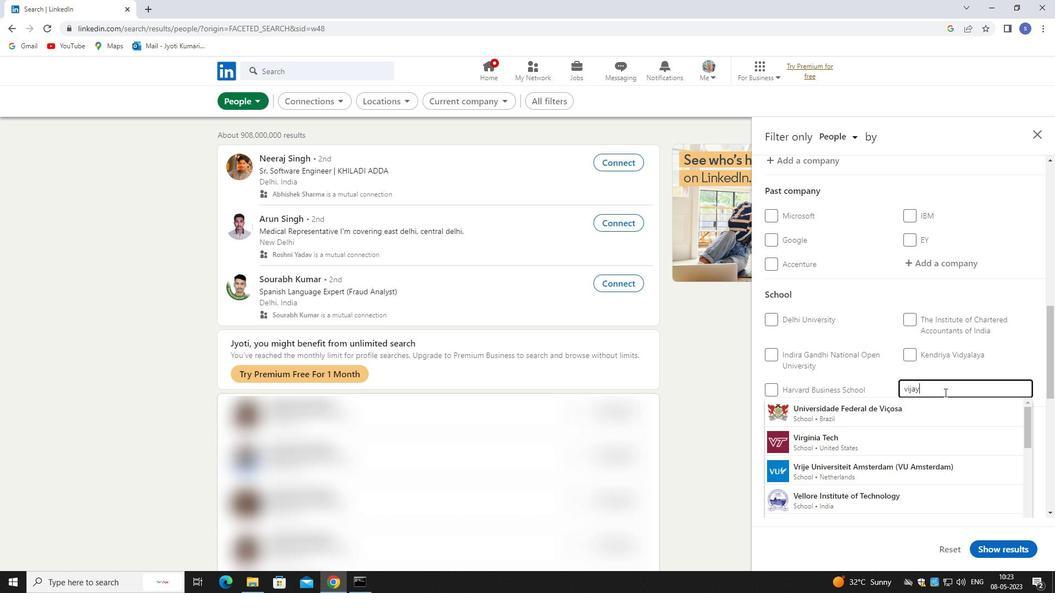 
Action: Mouse moved to (942, 404)
Screenshot: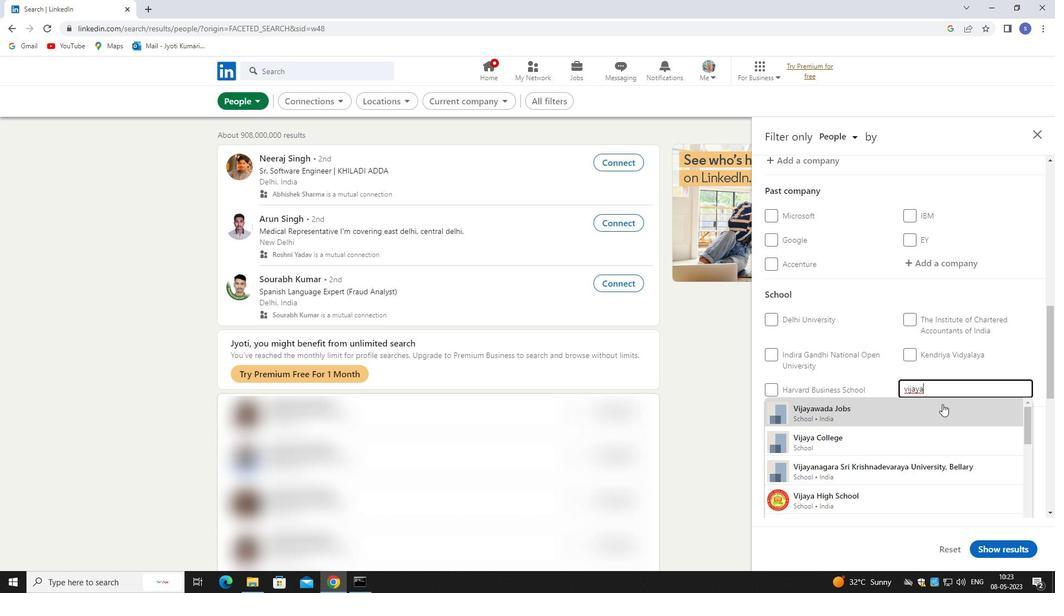 
Action: Key pressed <Key.space>coll
Screenshot: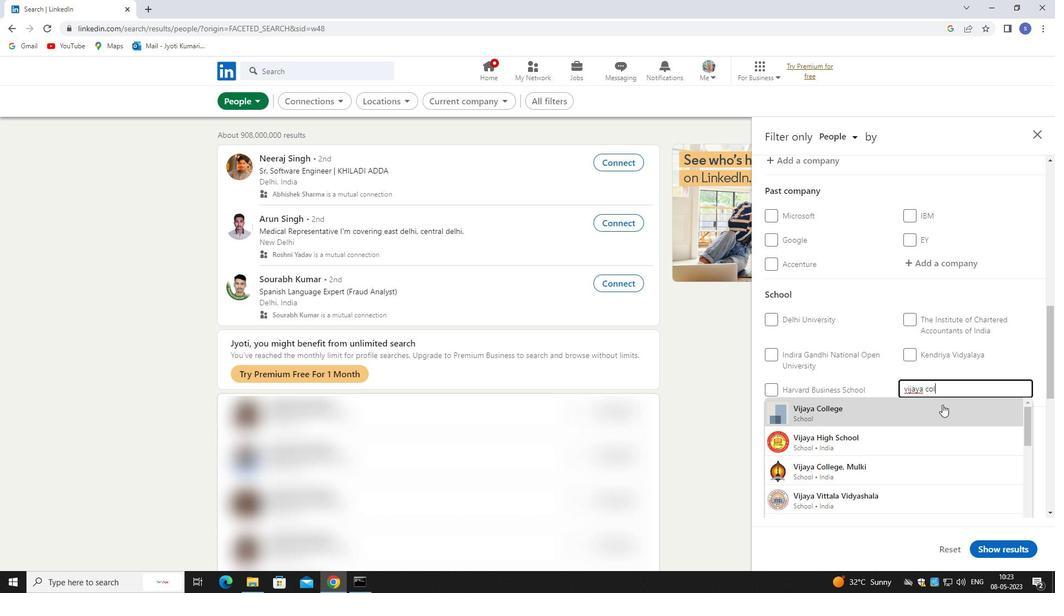 
Action: Mouse moved to (940, 470)
Screenshot: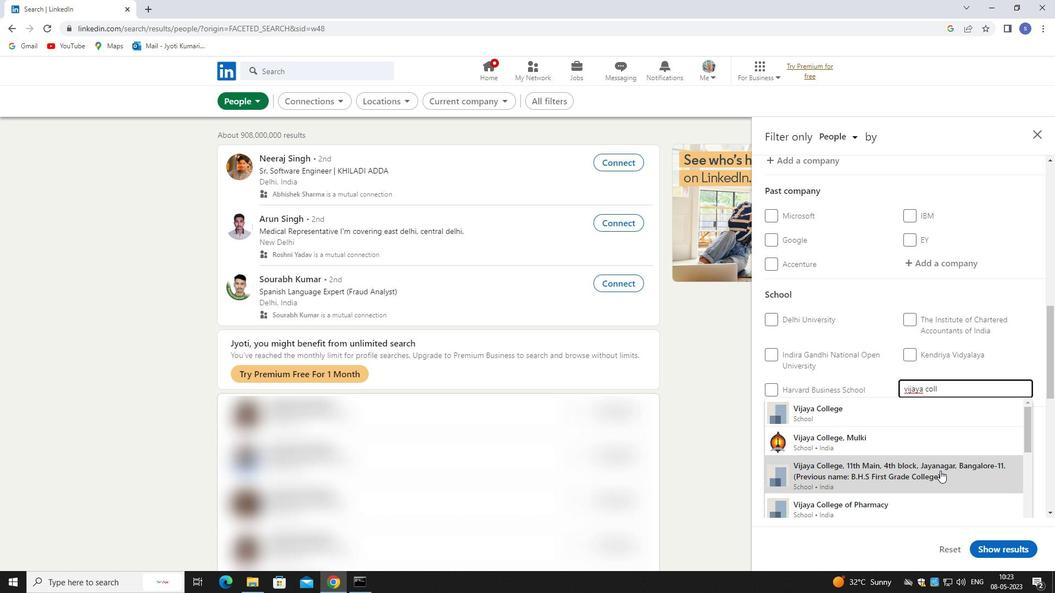 
Action: Mouse pressed left at (940, 470)
Screenshot: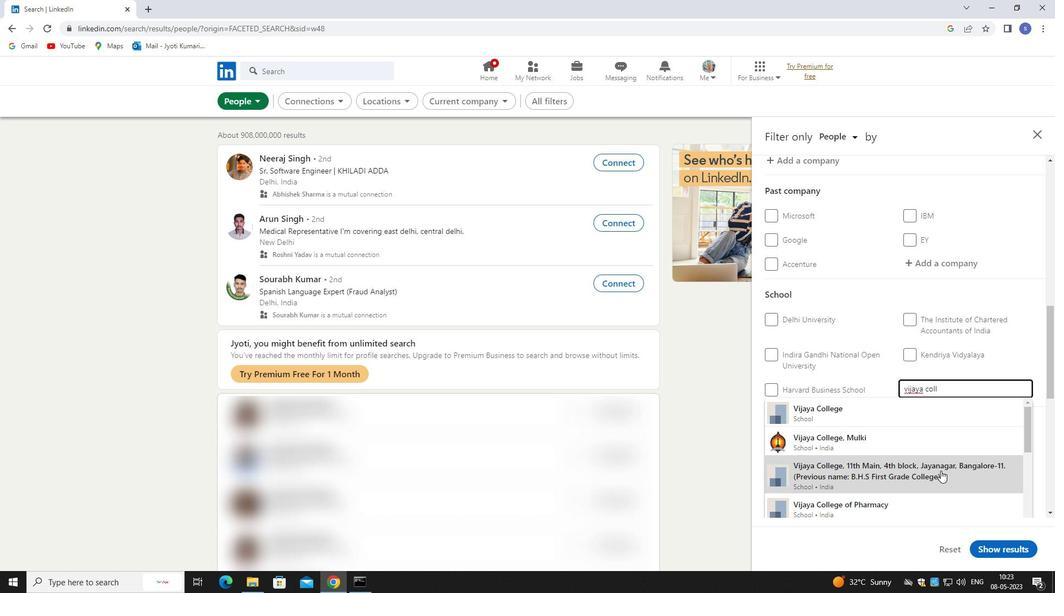 
Action: Mouse moved to (941, 464)
Screenshot: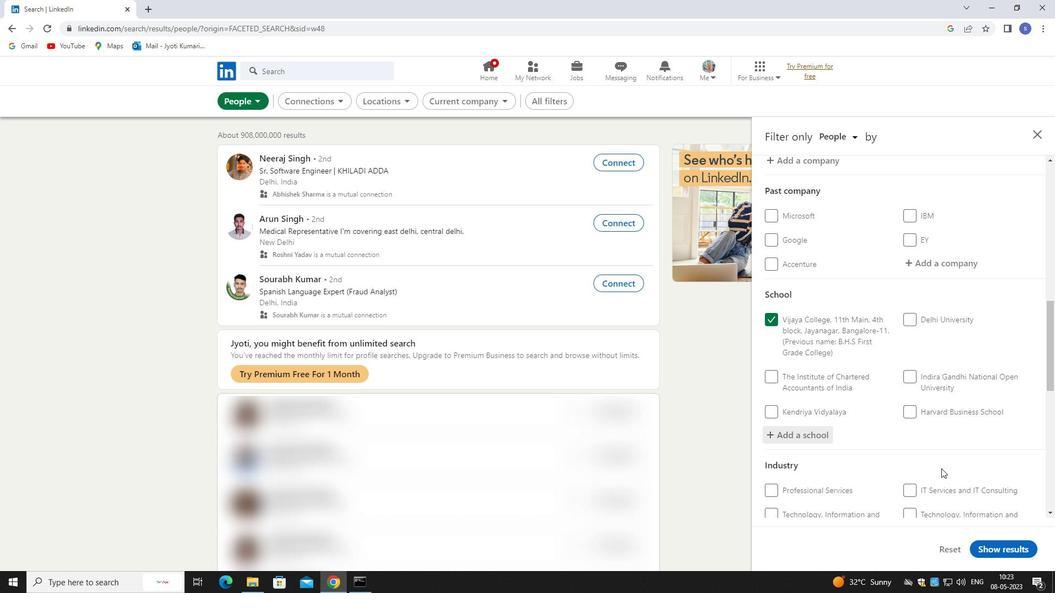 
Action: Mouse scrolled (941, 463) with delta (0, 0)
Screenshot: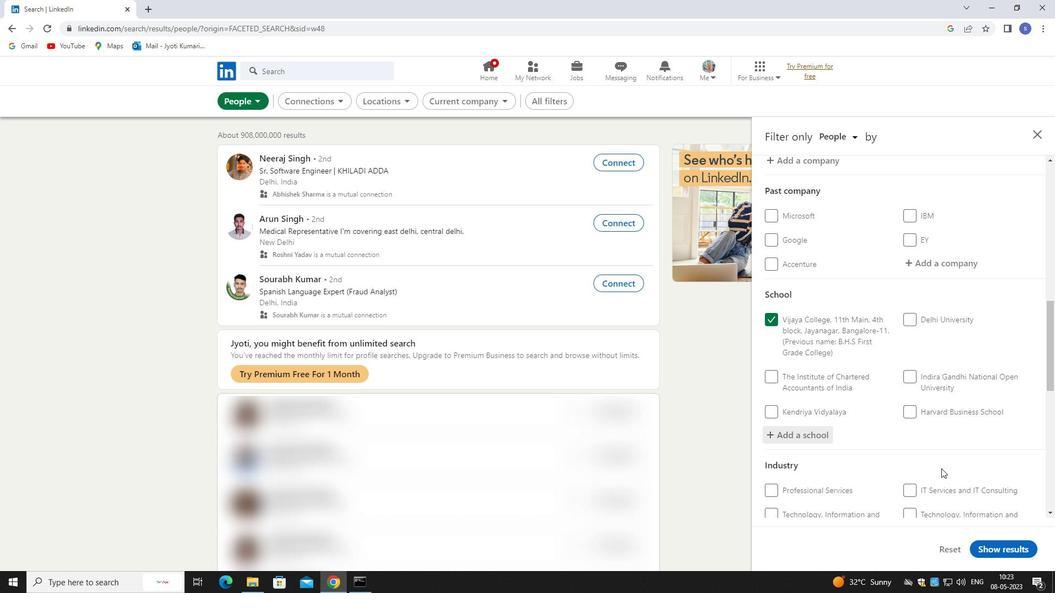 
Action: Mouse moved to (941, 462)
Screenshot: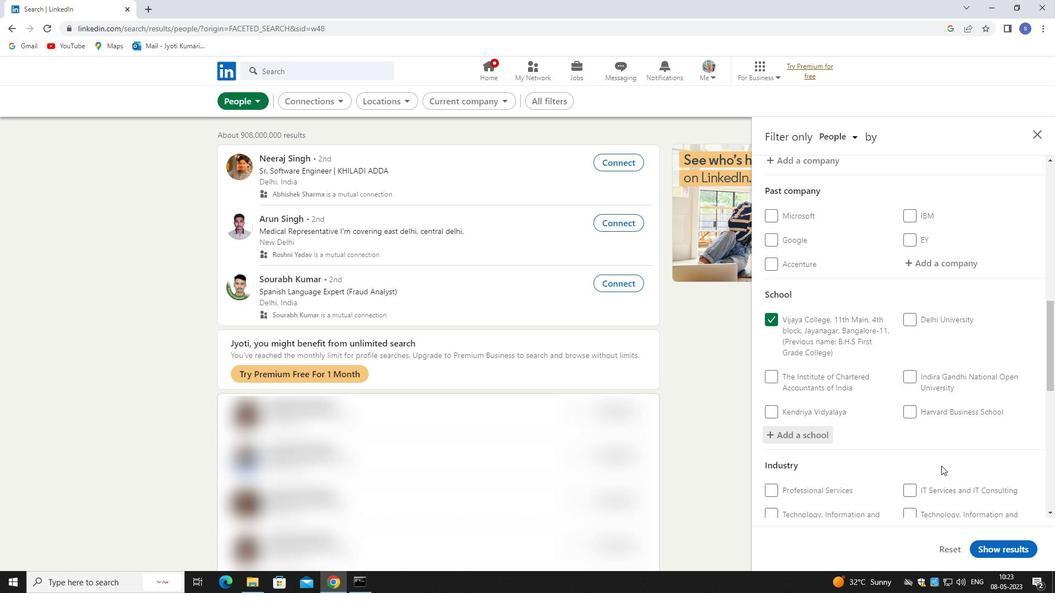 
Action: Mouse scrolled (941, 461) with delta (0, 0)
Screenshot: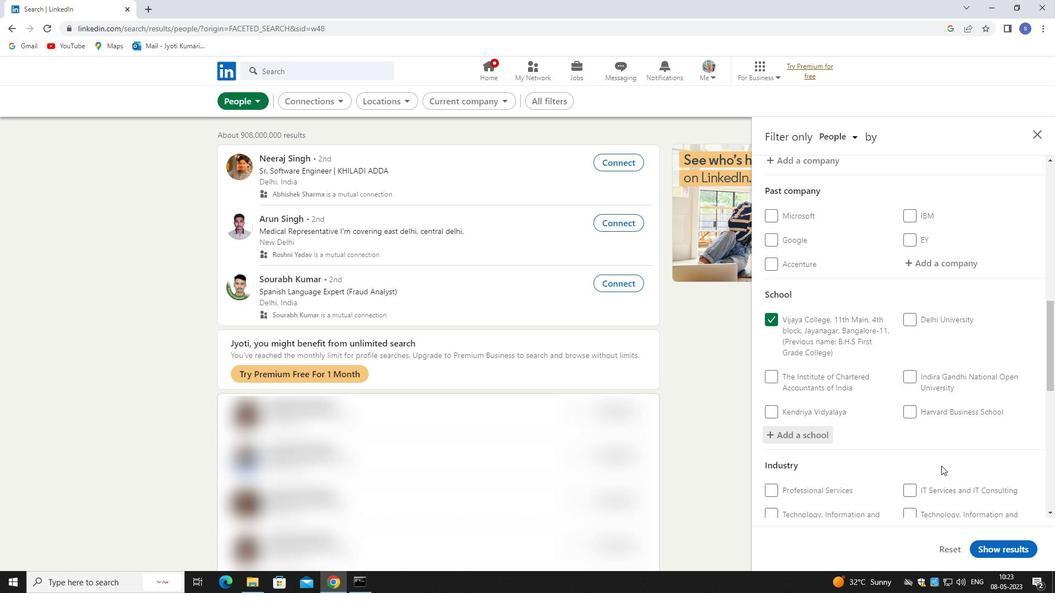 
Action: Mouse moved to (941, 459)
Screenshot: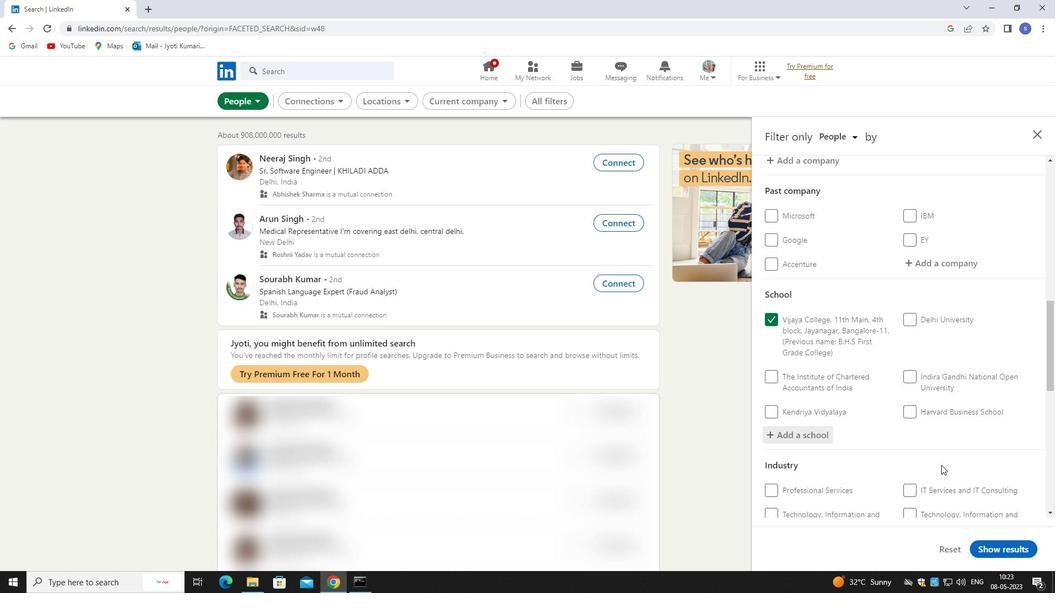 
Action: Mouse scrolled (941, 458) with delta (0, 0)
Screenshot: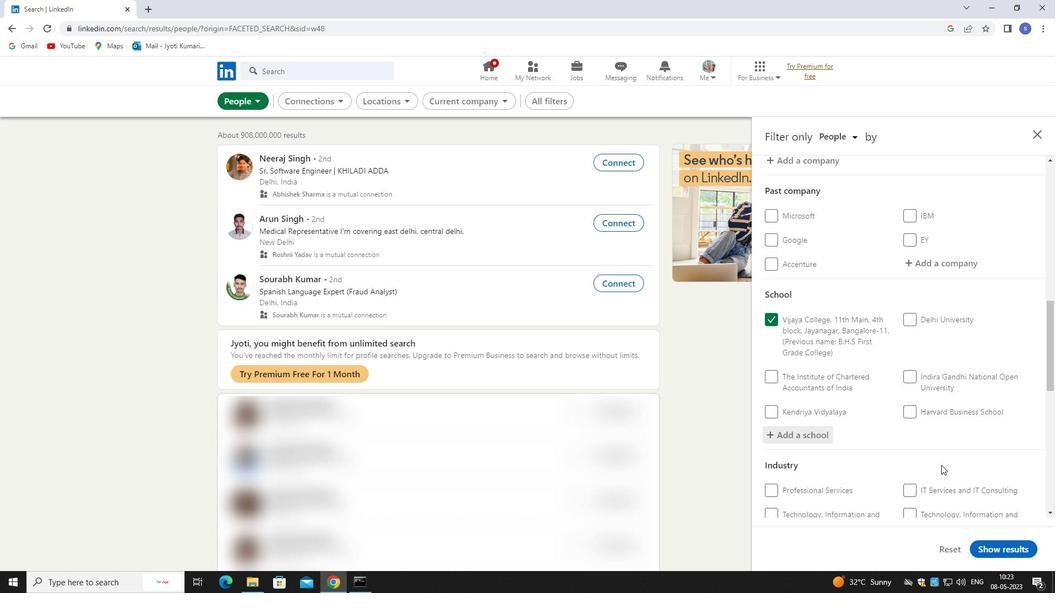 
Action: Mouse moved to (943, 385)
Screenshot: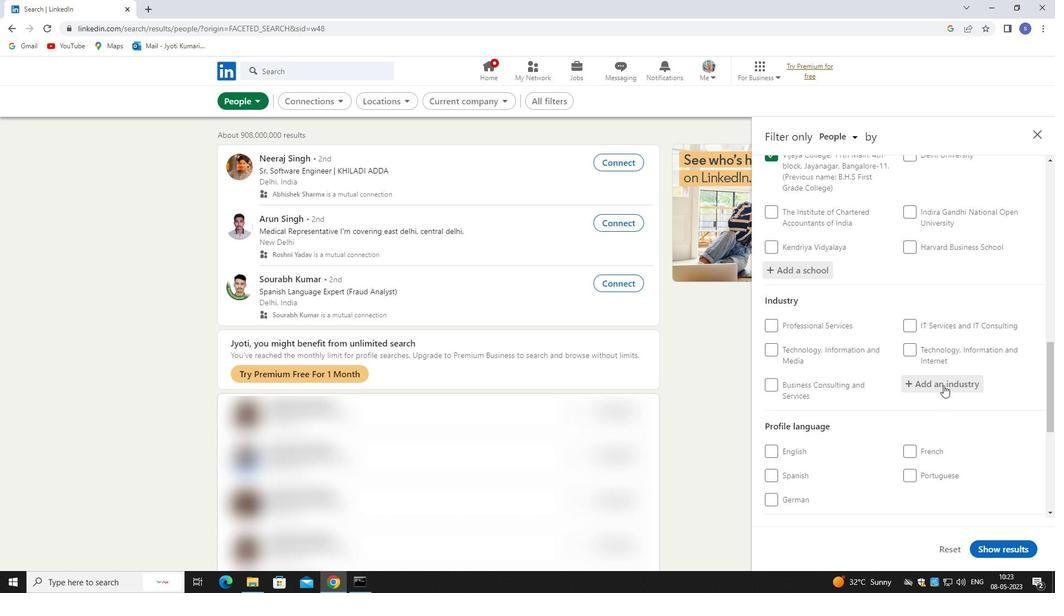 
Action: Mouse pressed left at (943, 385)
Screenshot: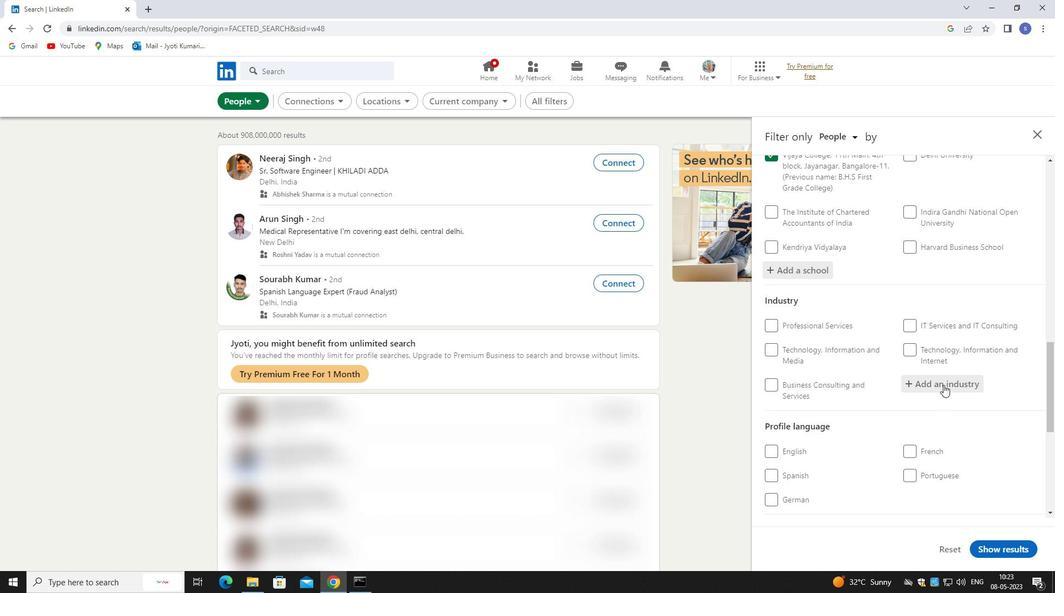 
Action: Mouse moved to (945, 384)
Screenshot: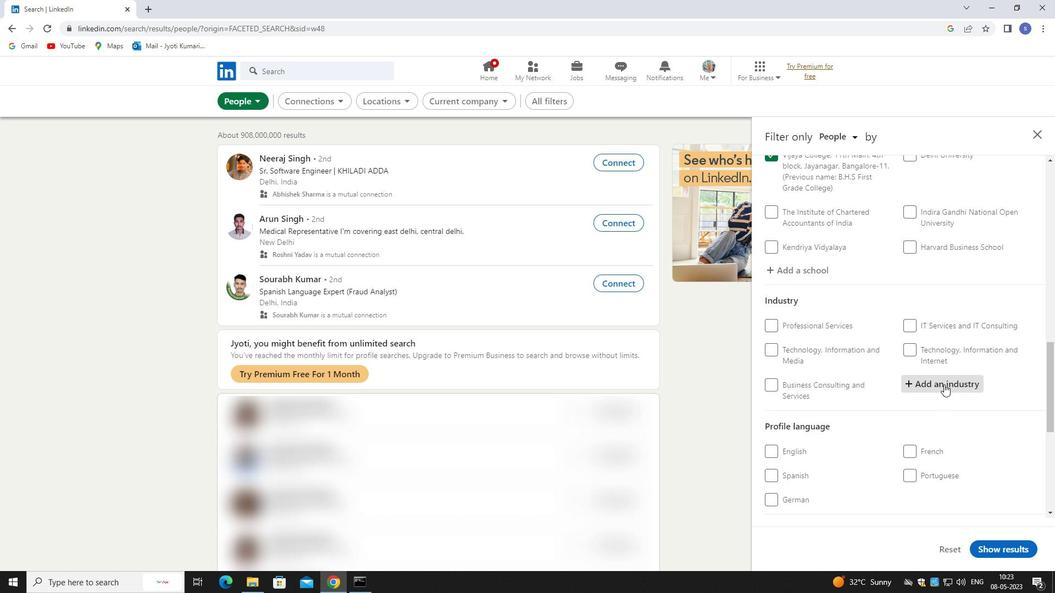 
Action: Key pressed hotel<Key.space>amd<Key.backspace><Key.backspace>m<Key.backspace>nd<Key.space>motels
Screenshot: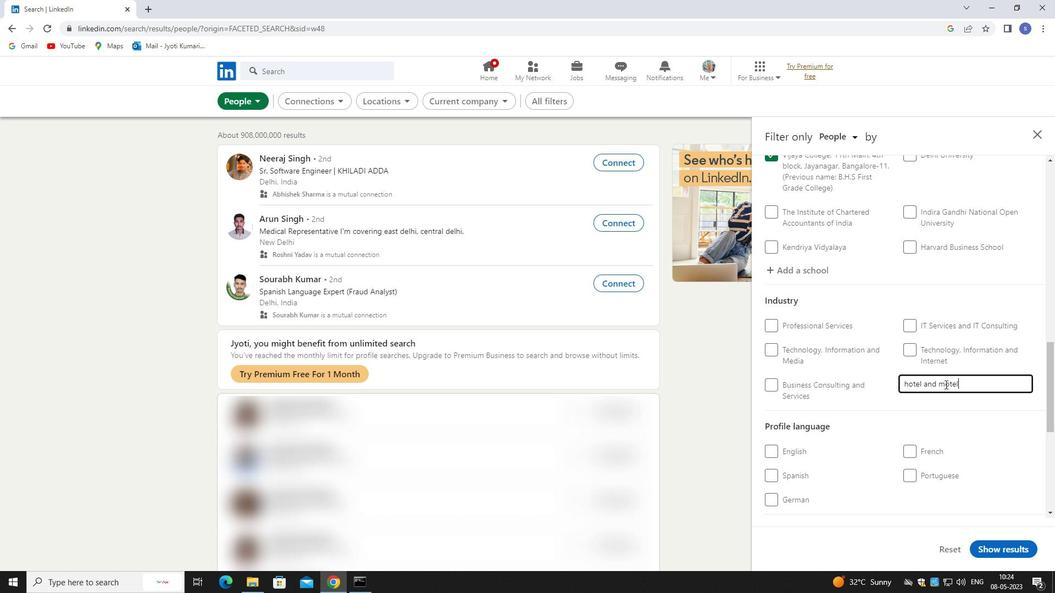 
Action: Mouse moved to (953, 391)
Screenshot: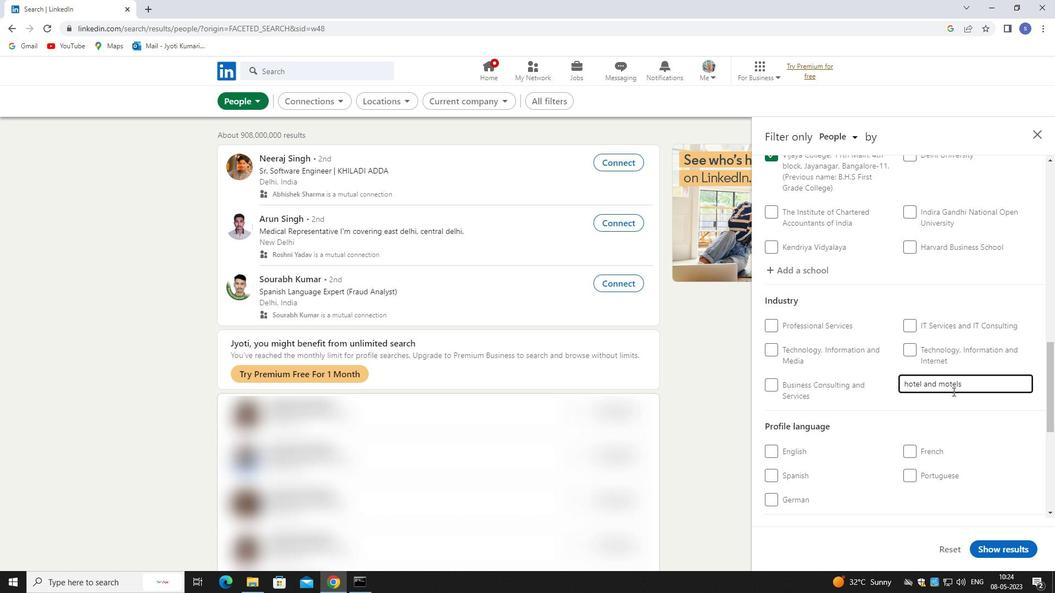 
Action: Mouse scrolled (953, 391) with delta (0, 0)
Screenshot: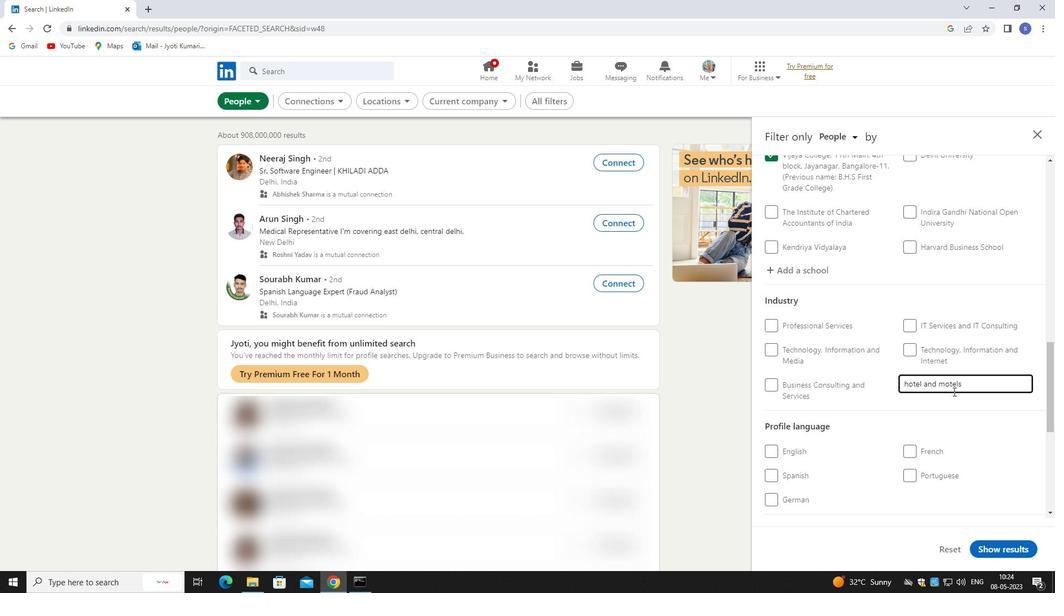 
Action: Mouse moved to (953, 391)
Screenshot: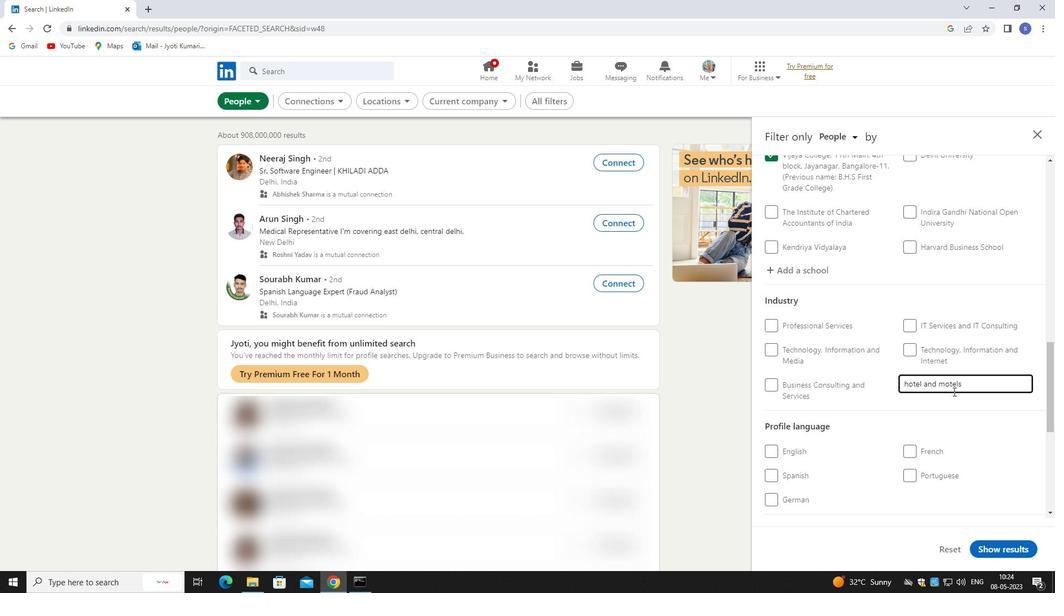 
Action: Mouse scrolled (953, 391) with delta (0, 0)
Screenshot: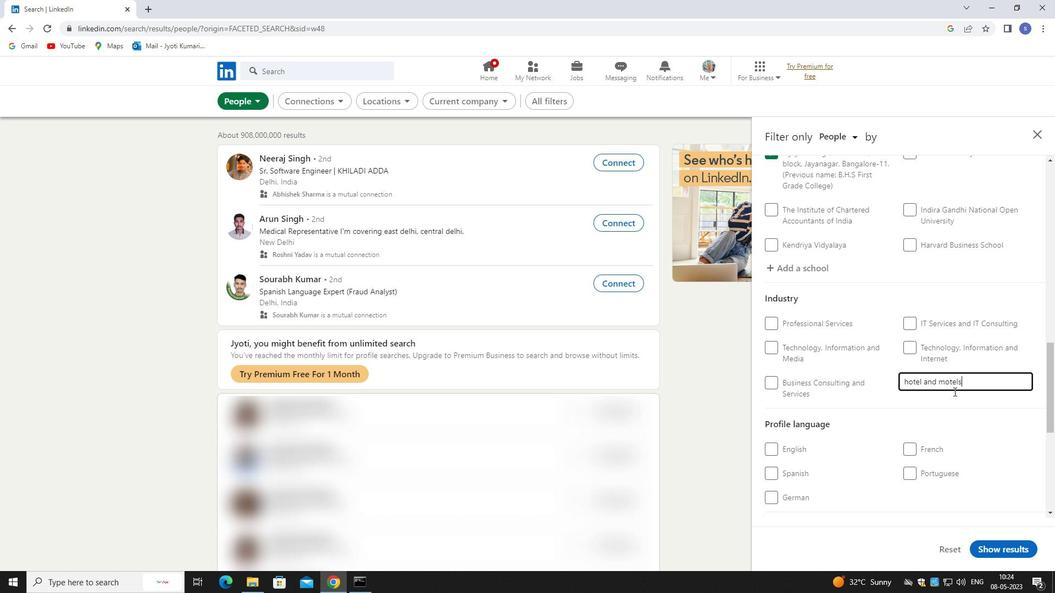 
Action: Mouse moved to (955, 391)
Screenshot: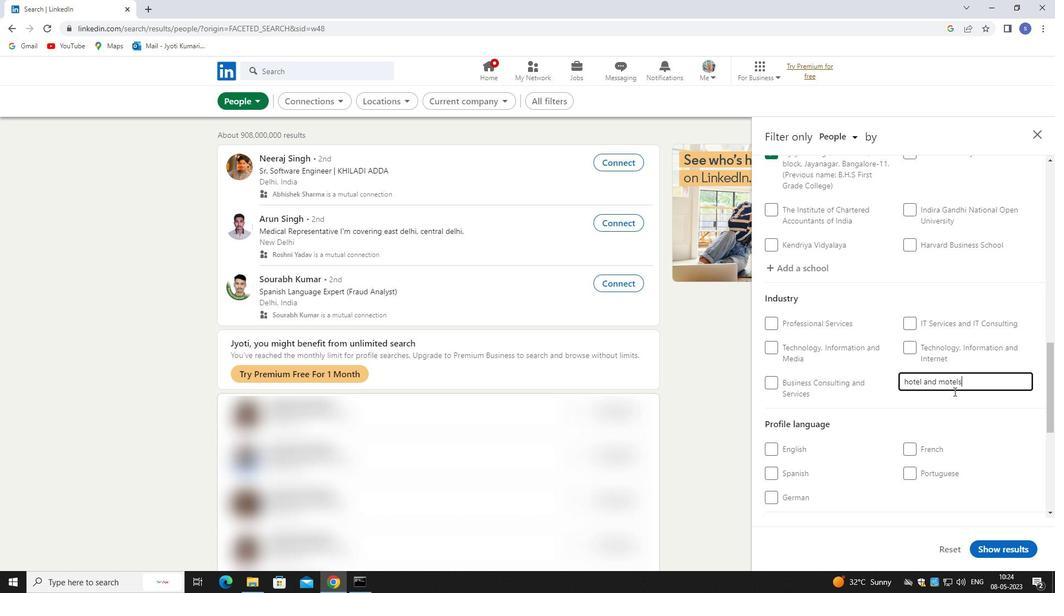 
Action: Mouse scrolled (955, 391) with delta (0, 0)
Screenshot: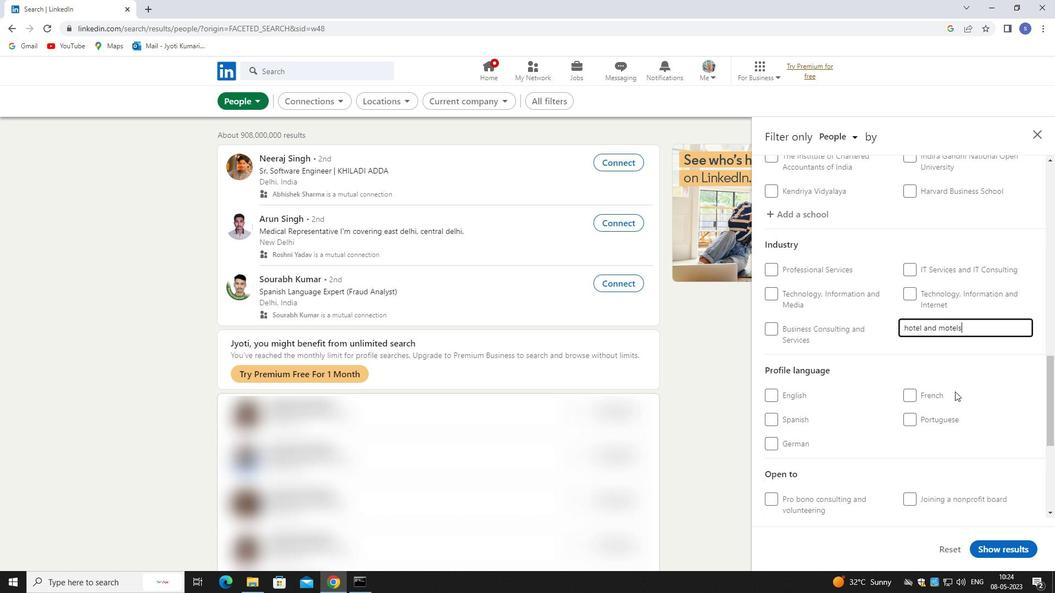 
Action: Mouse moved to (908, 309)
Screenshot: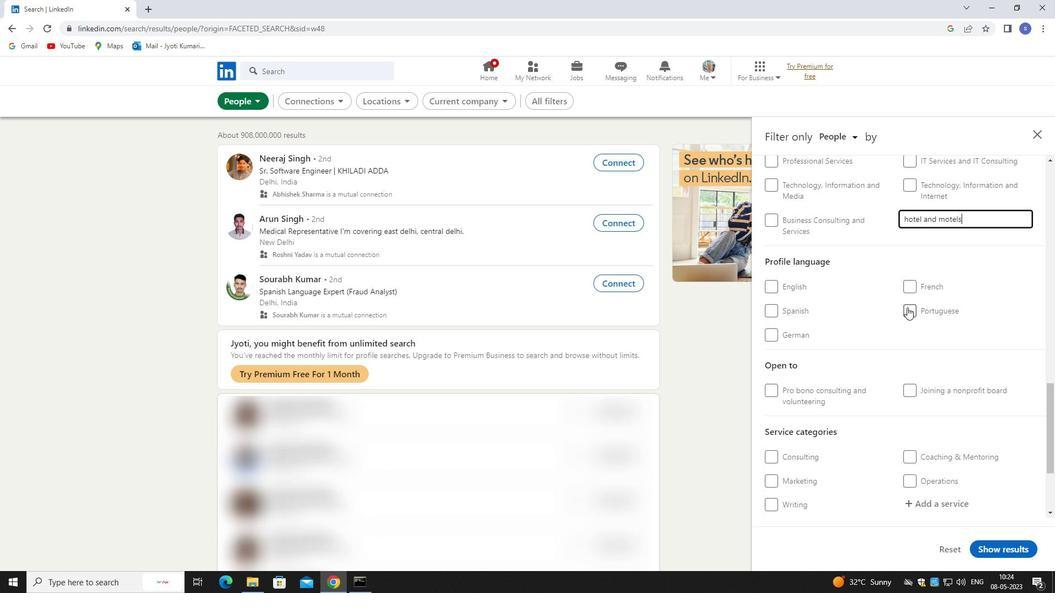 
Action: Mouse pressed left at (908, 309)
Screenshot: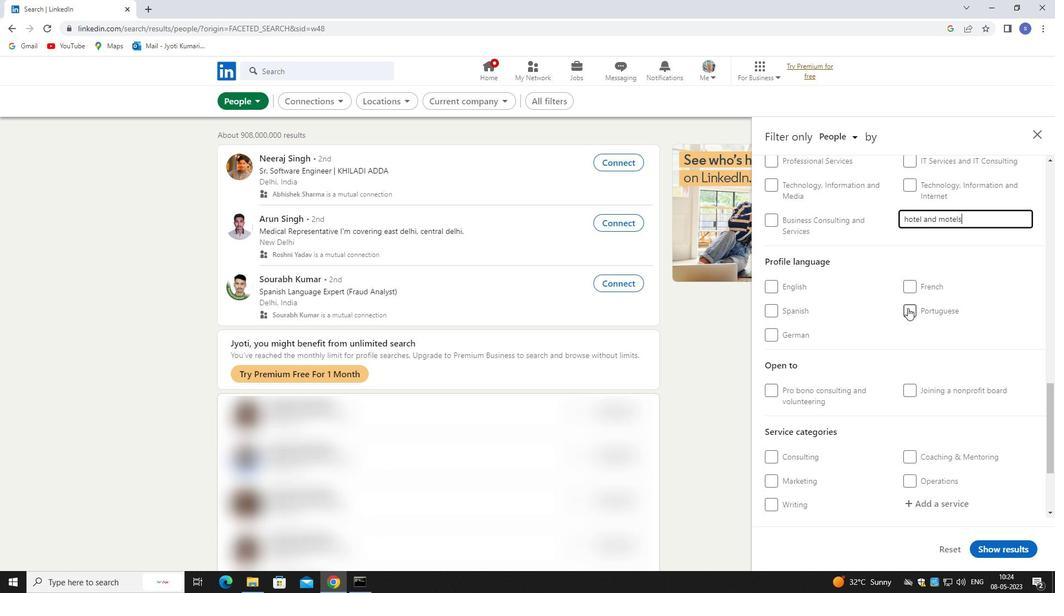 
Action: Mouse moved to (912, 313)
Screenshot: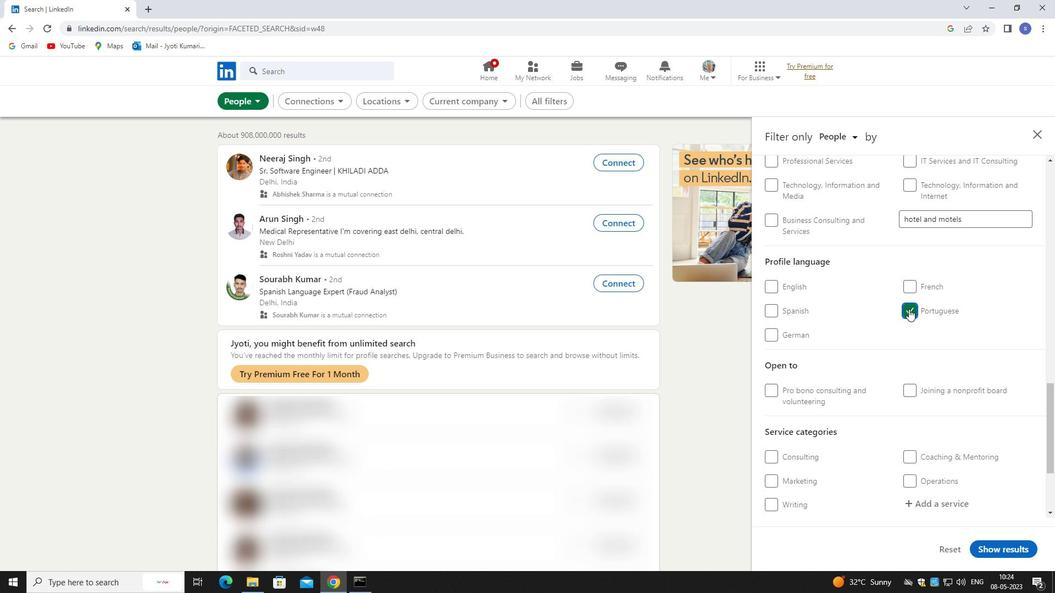 
Action: Mouse scrolled (912, 313) with delta (0, 0)
Screenshot: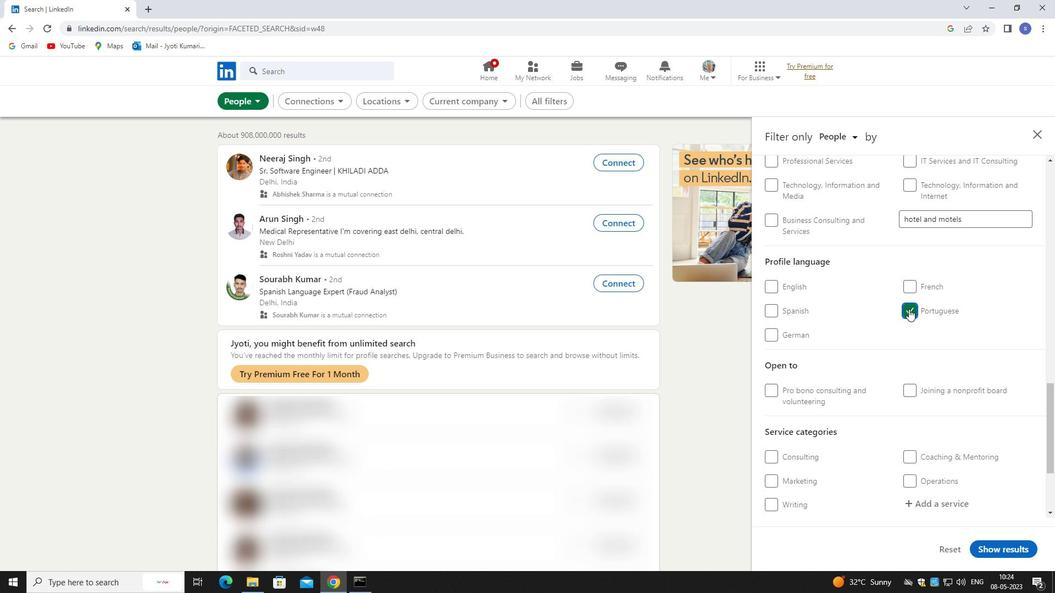 
Action: Mouse moved to (915, 320)
Screenshot: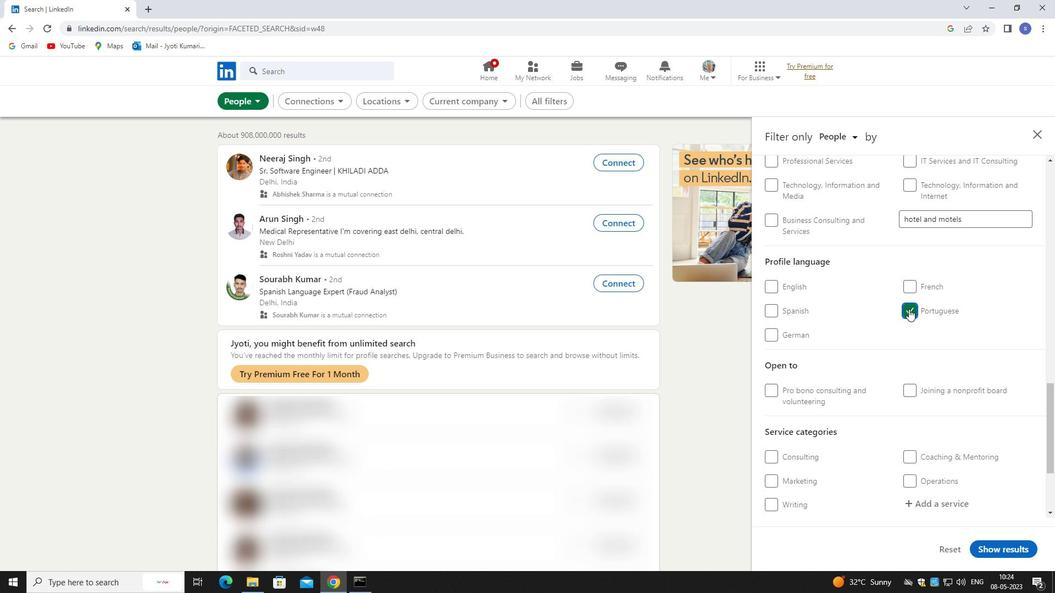 
Action: Mouse scrolled (915, 319) with delta (0, 0)
Screenshot: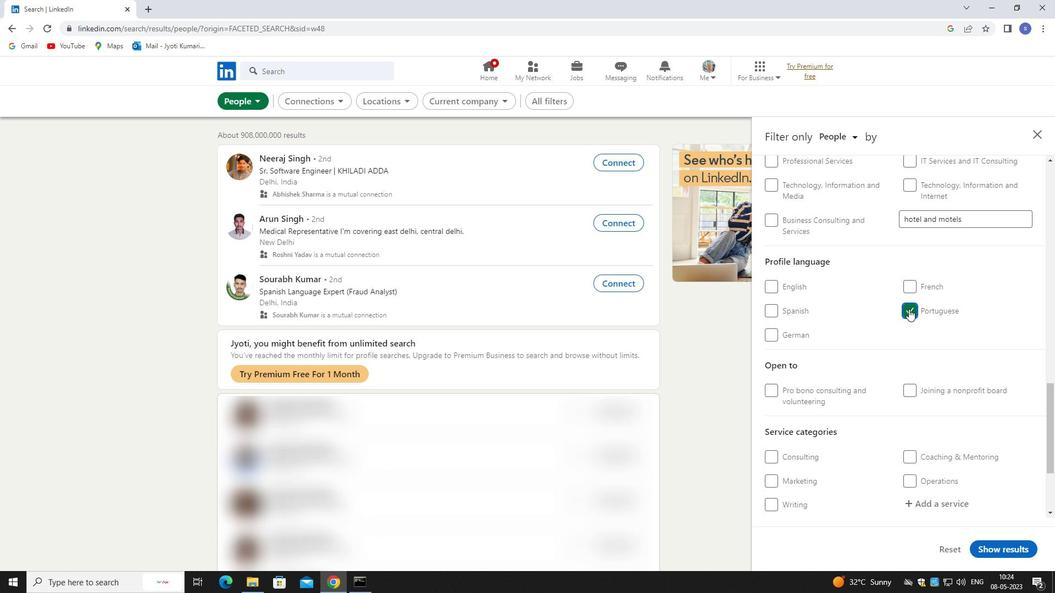 
Action: Mouse moved to (919, 325)
Screenshot: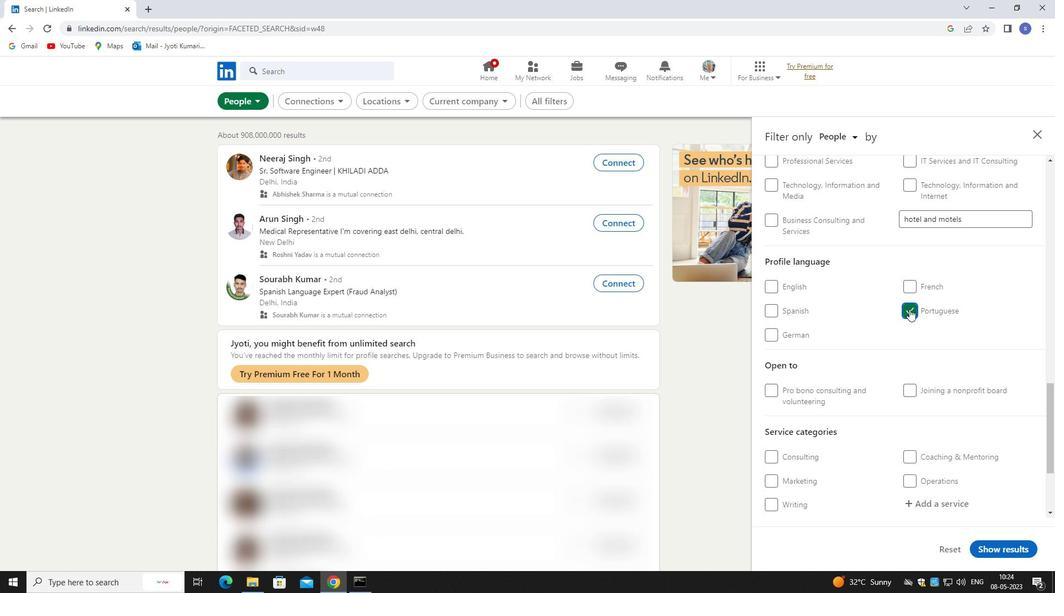 
Action: Mouse scrolled (919, 324) with delta (0, 0)
Screenshot: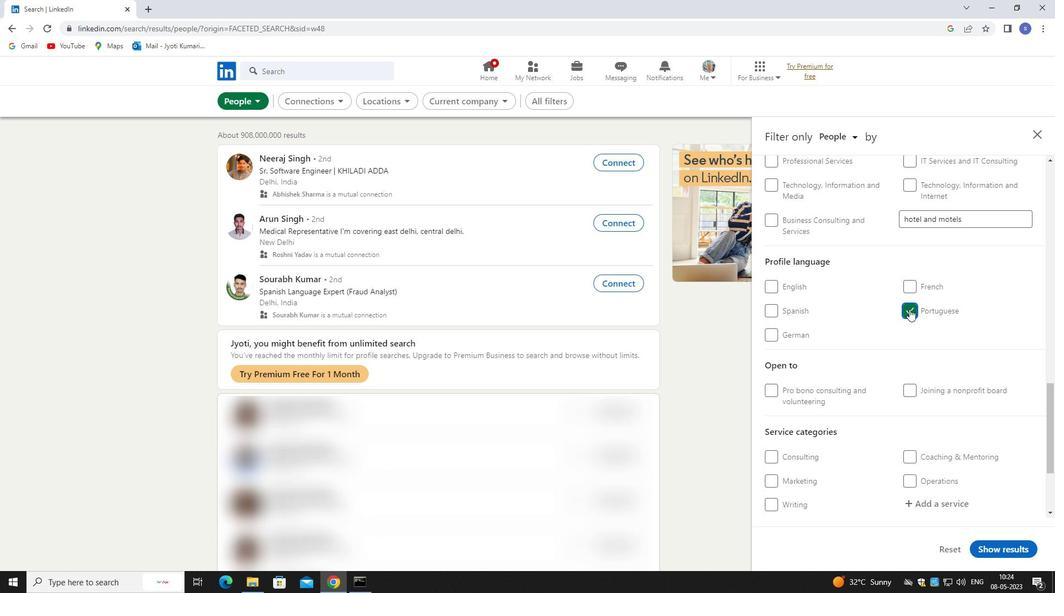 
Action: Mouse moved to (944, 363)
Screenshot: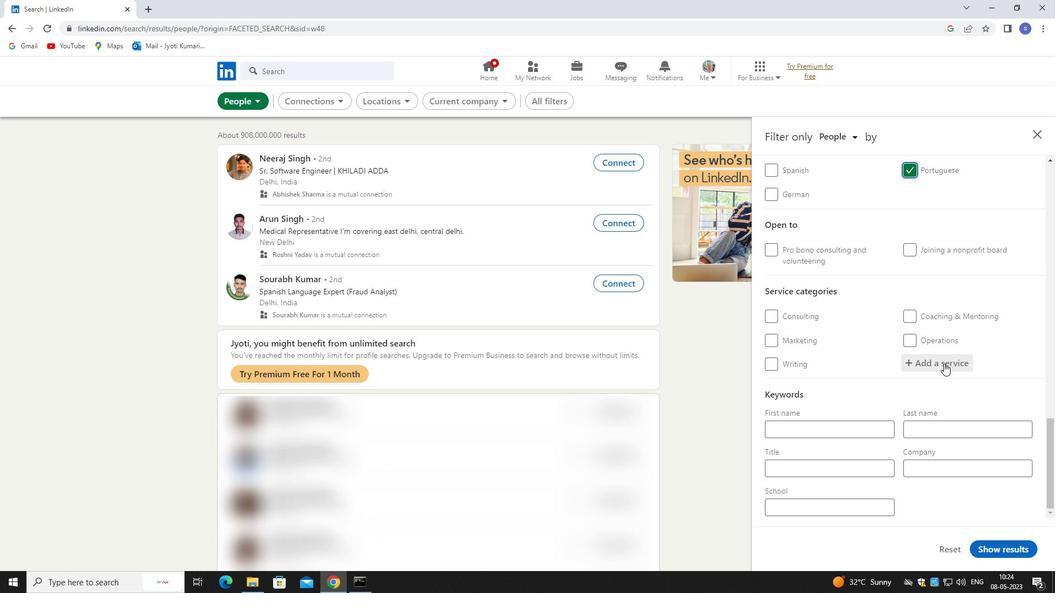 
Action: Mouse pressed left at (944, 363)
Screenshot: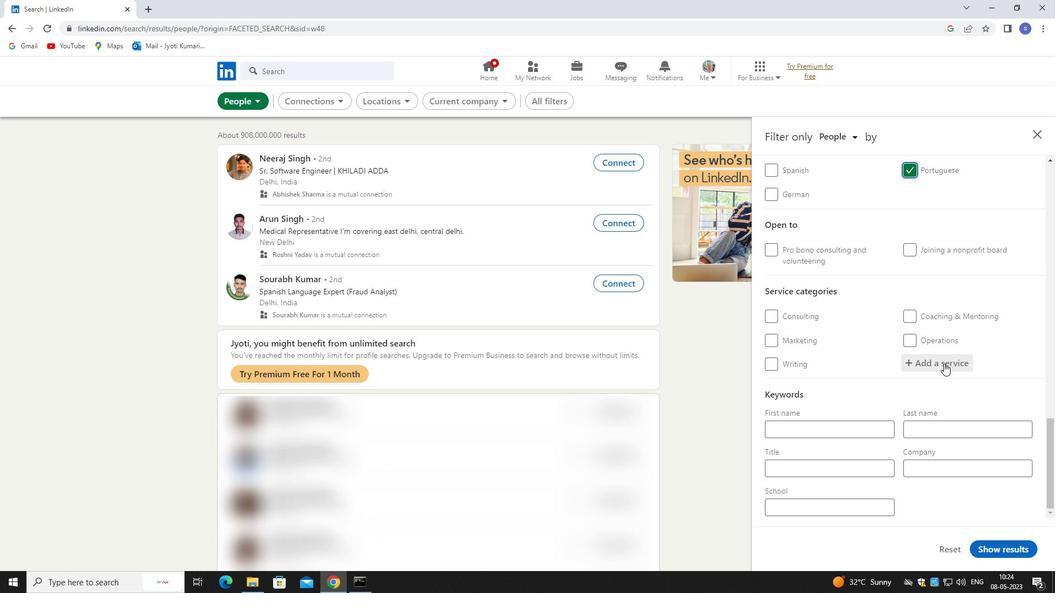 
Action: Mouse moved to (945, 362)
Screenshot: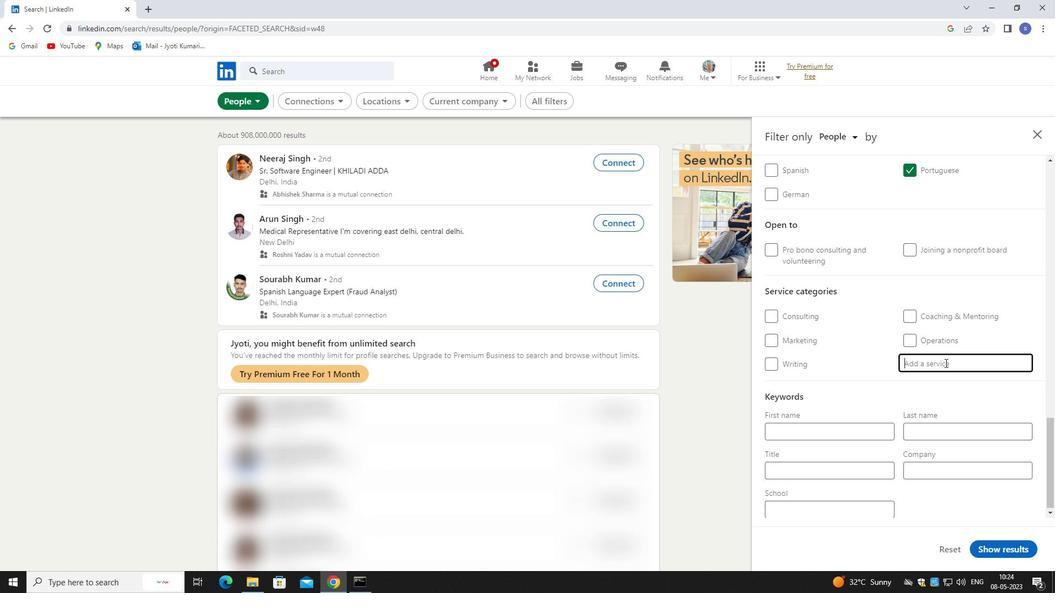 
Action: Key pressed web<Key.space>de
Screenshot: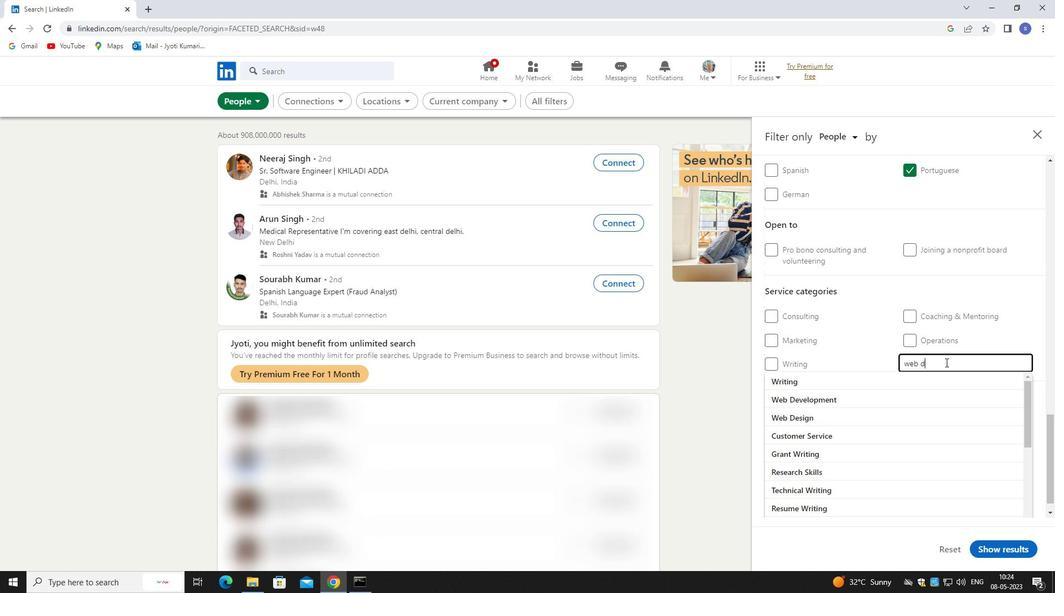 
Action: Mouse moved to (913, 398)
Screenshot: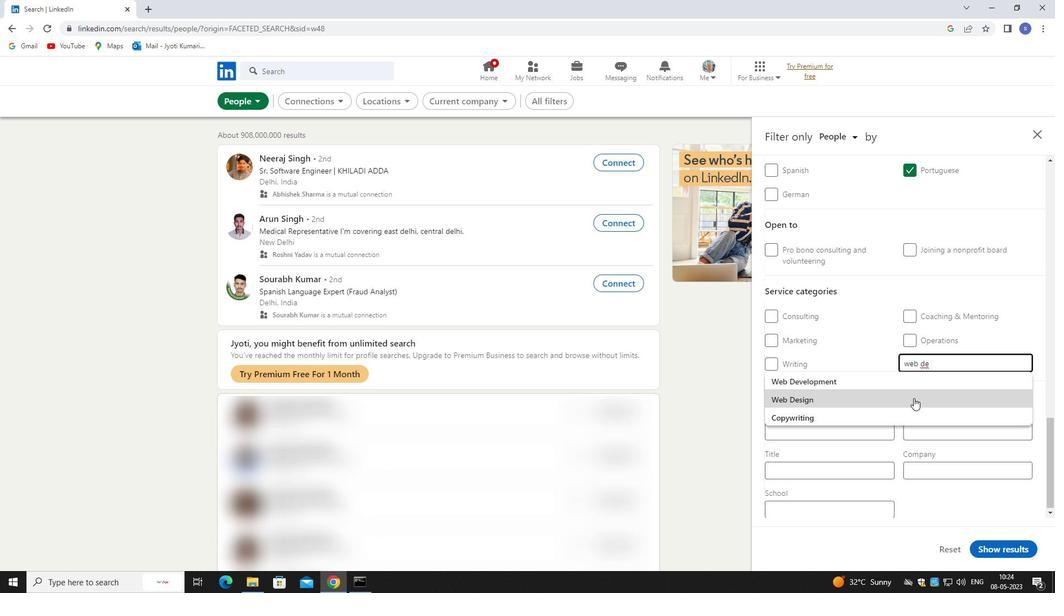 
Action: Mouse pressed left at (913, 398)
Screenshot: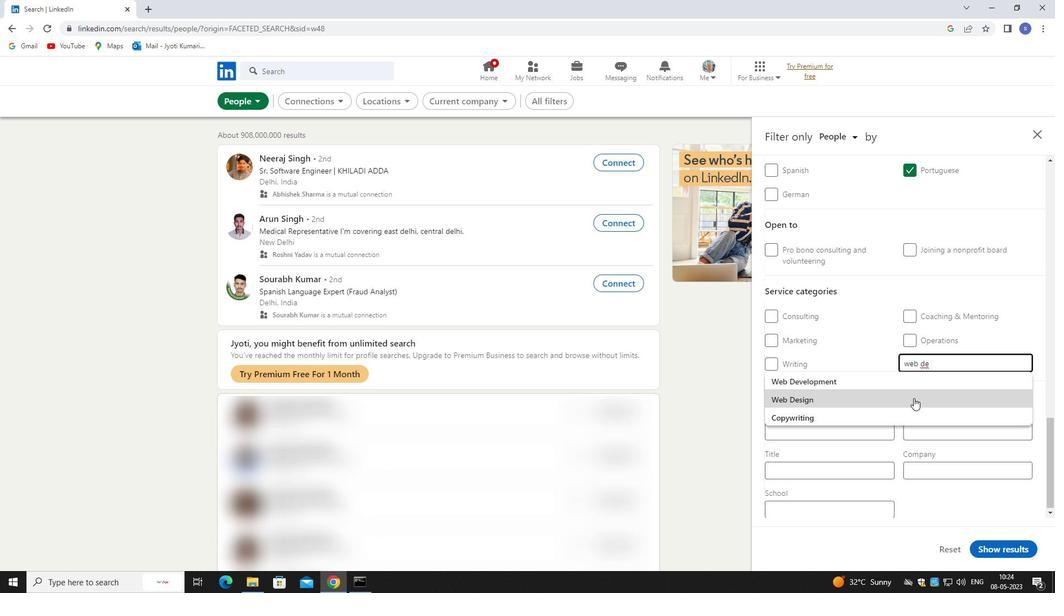 
Action: Mouse moved to (915, 398)
Screenshot: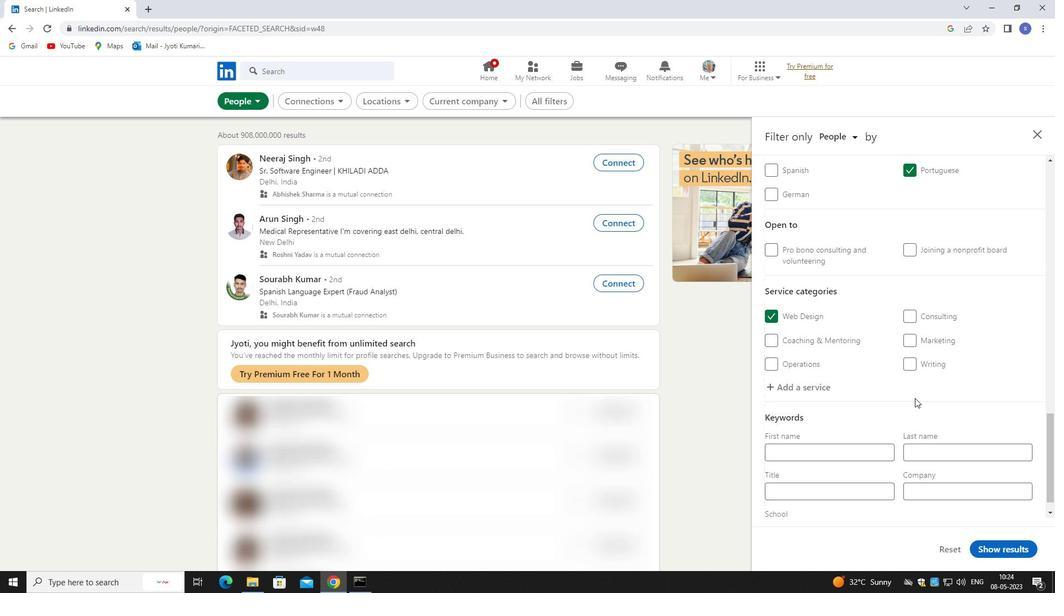 
Action: Mouse scrolled (915, 397) with delta (0, 0)
Screenshot: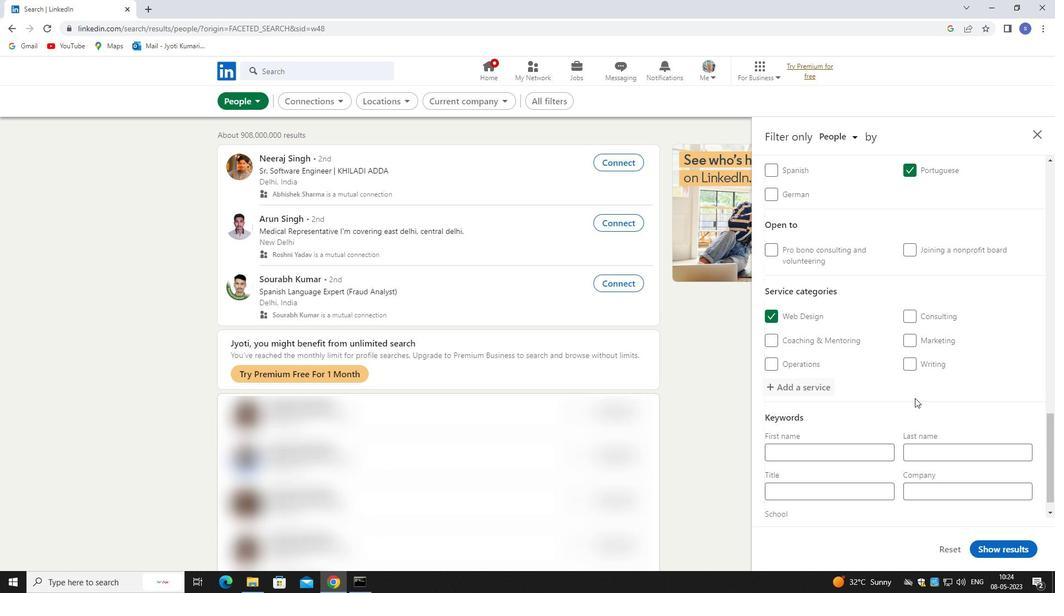 
Action: Mouse scrolled (915, 397) with delta (0, 0)
Screenshot: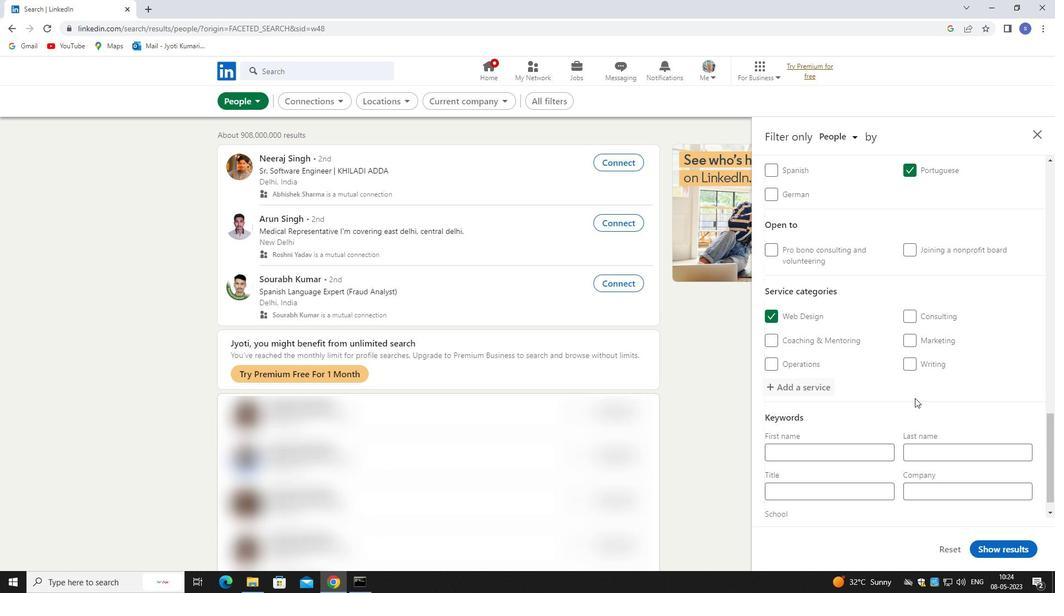 
Action: Mouse scrolled (915, 397) with delta (0, 0)
Screenshot: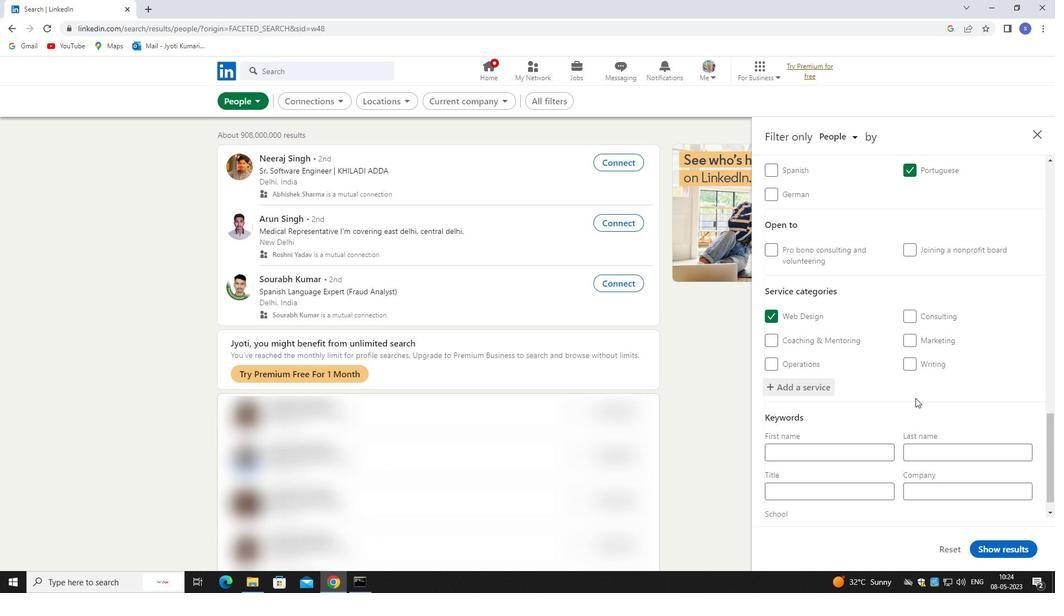 
Action: Mouse scrolled (915, 397) with delta (0, 0)
Screenshot: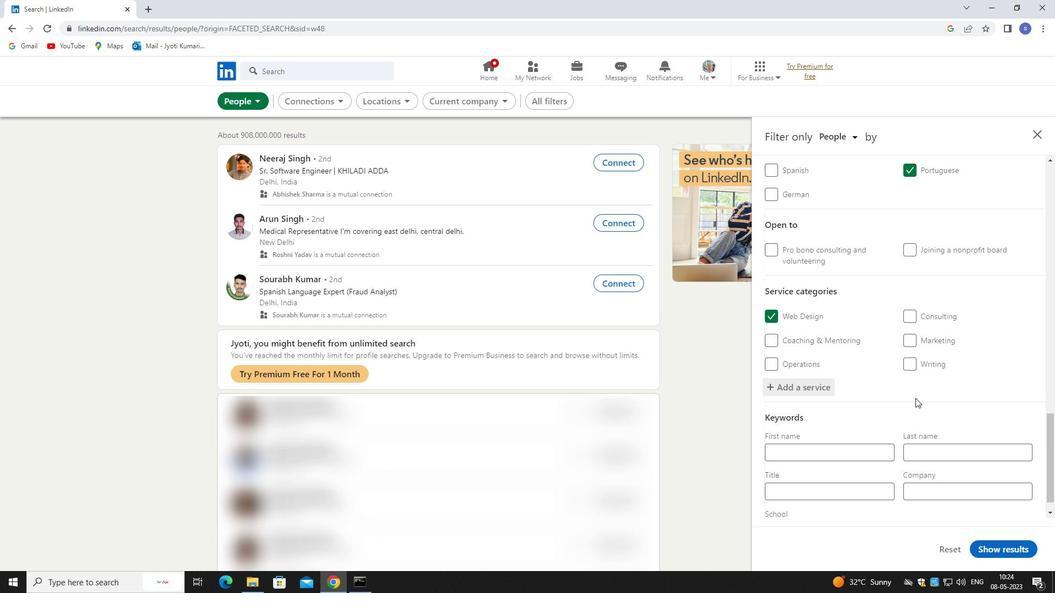 
Action: Mouse moved to (859, 465)
Screenshot: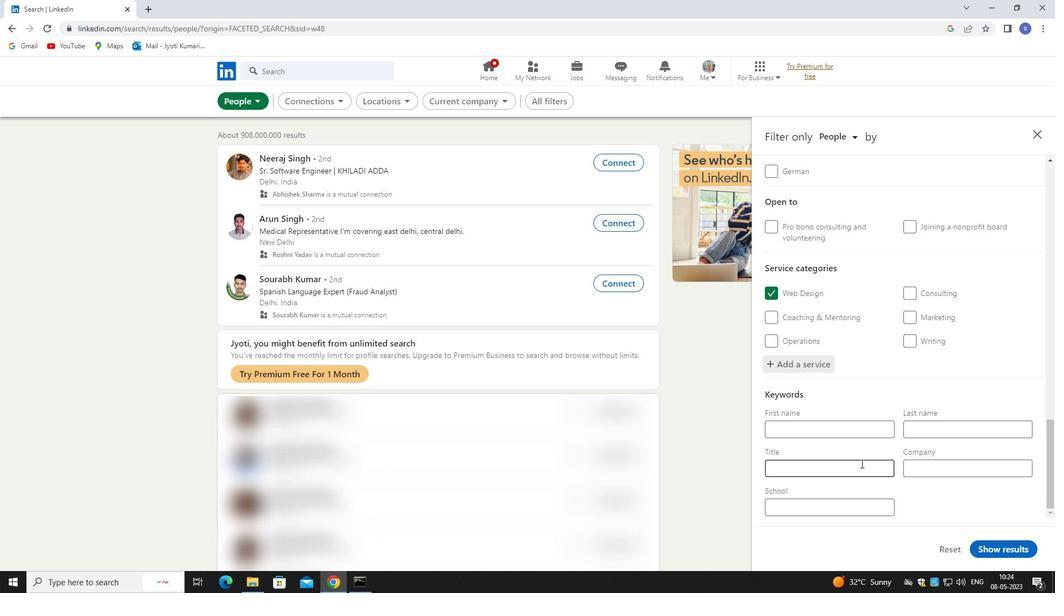
Action: Mouse pressed left at (859, 465)
Screenshot: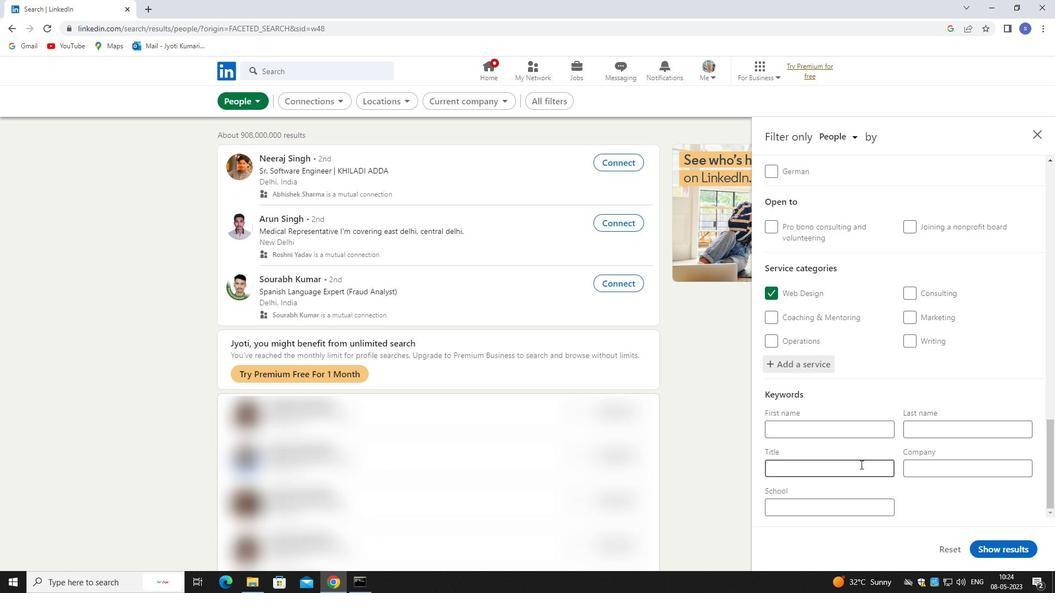 
Action: Key pressed <Key.shift>VICE<Key.space><Key.shift>PRESIDENT<Key.space><Key.shift>O<Key.backspace>OIF<Key.space><Key.shift>MARKETING
Screenshot: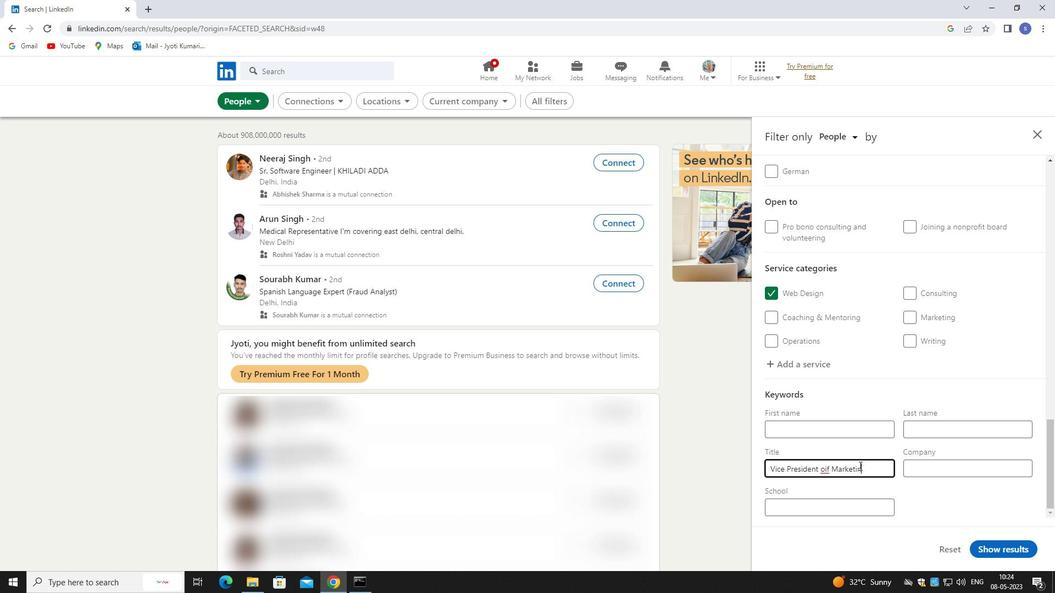 
Action: Mouse moved to (857, 461)
Screenshot: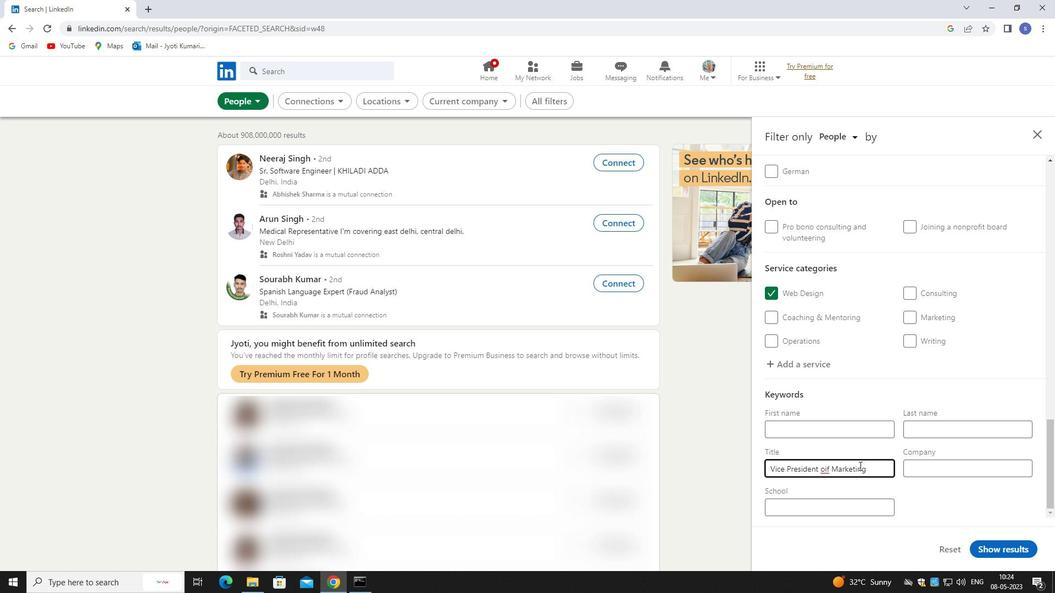 
Action: Key pressed <Key.left><Key.left><Key.left><Key.left><Key.left><Key.left><Key.left><Key.left><Key.left><Key.left><Key.left><Key.backspace>
Screenshot: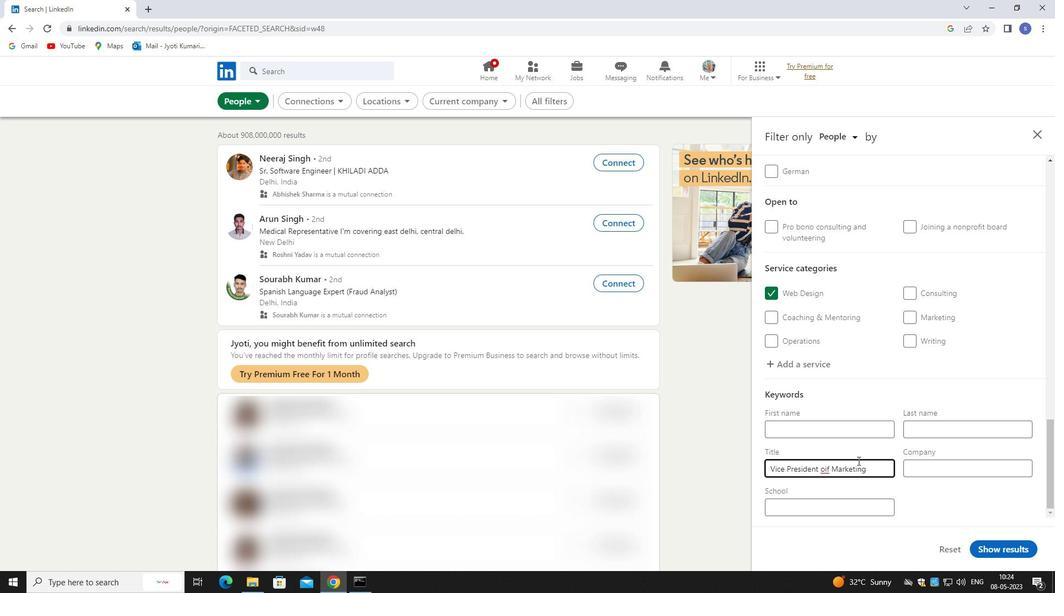 
Action: Mouse moved to (993, 545)
Screenshot: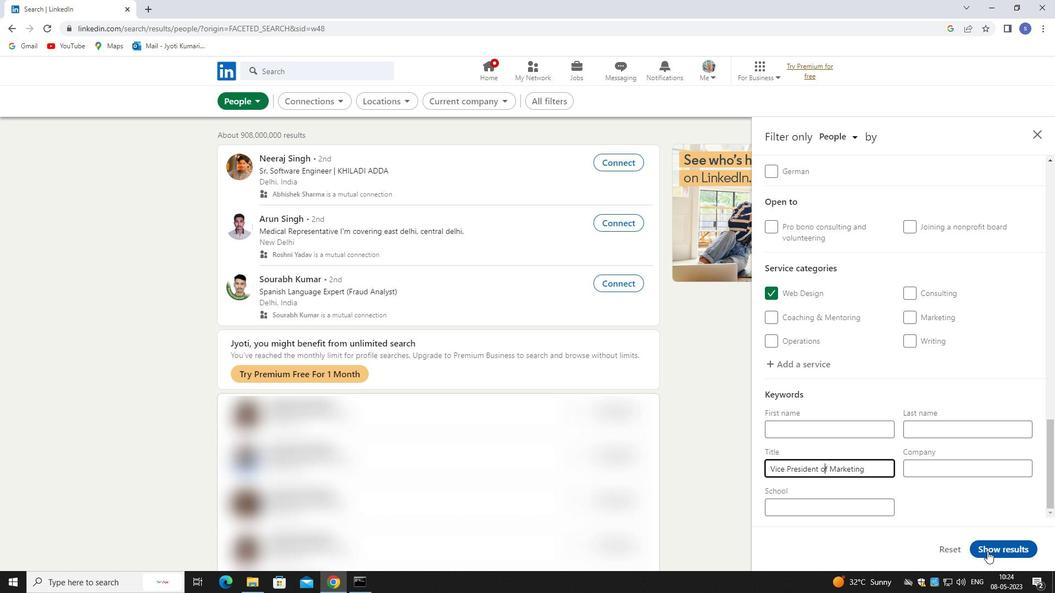 
Action: Mouse pressed left at (993, 545)
Screenshot: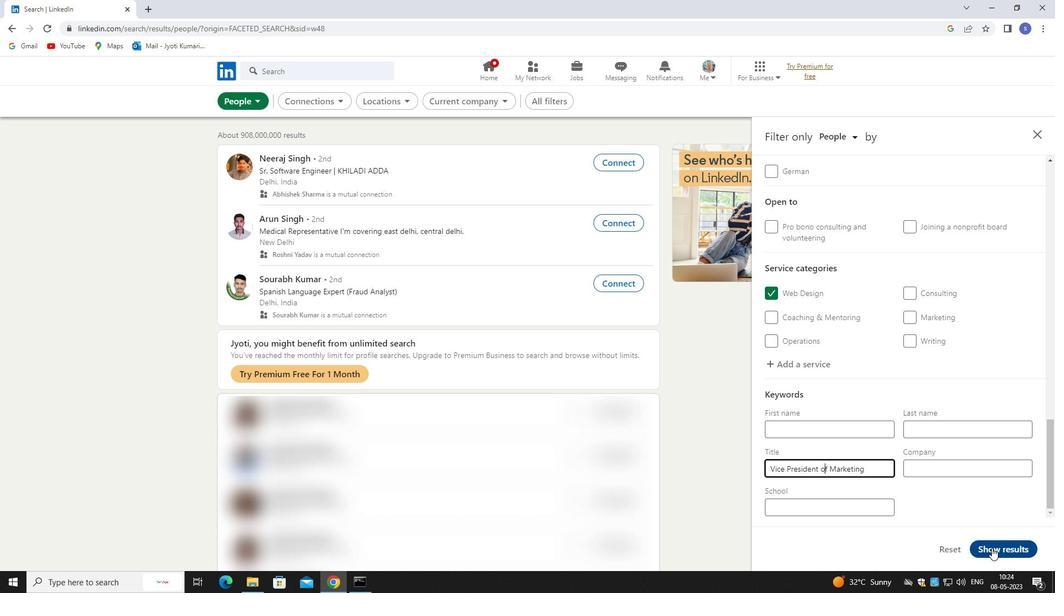 
Action: Mouse moved to (1004, 534)
Screenshot: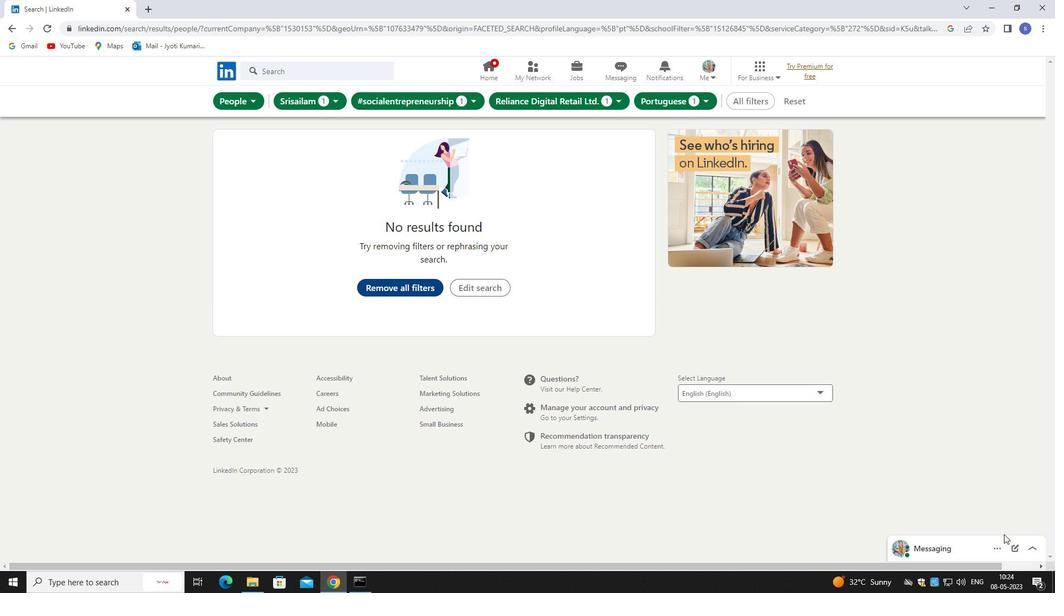 
